 Task: Create a due date automation trigger when advanced on, 2 hours before a card is due add fields without custom field "Resume" set to a date in this week.
Action: Mouse moved to (1336, 107)
Screenshot: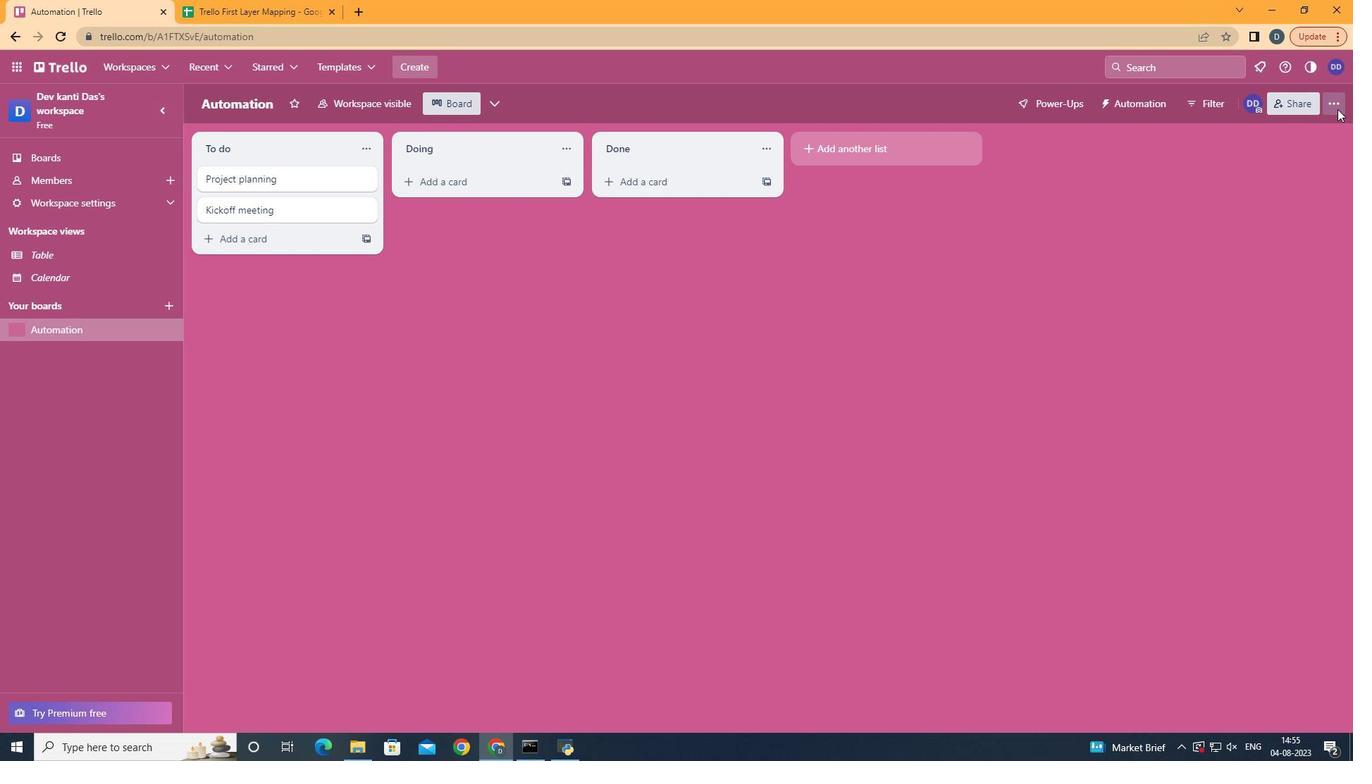 
Action: Mouse pressed left at (1336, 107)
Screenshot: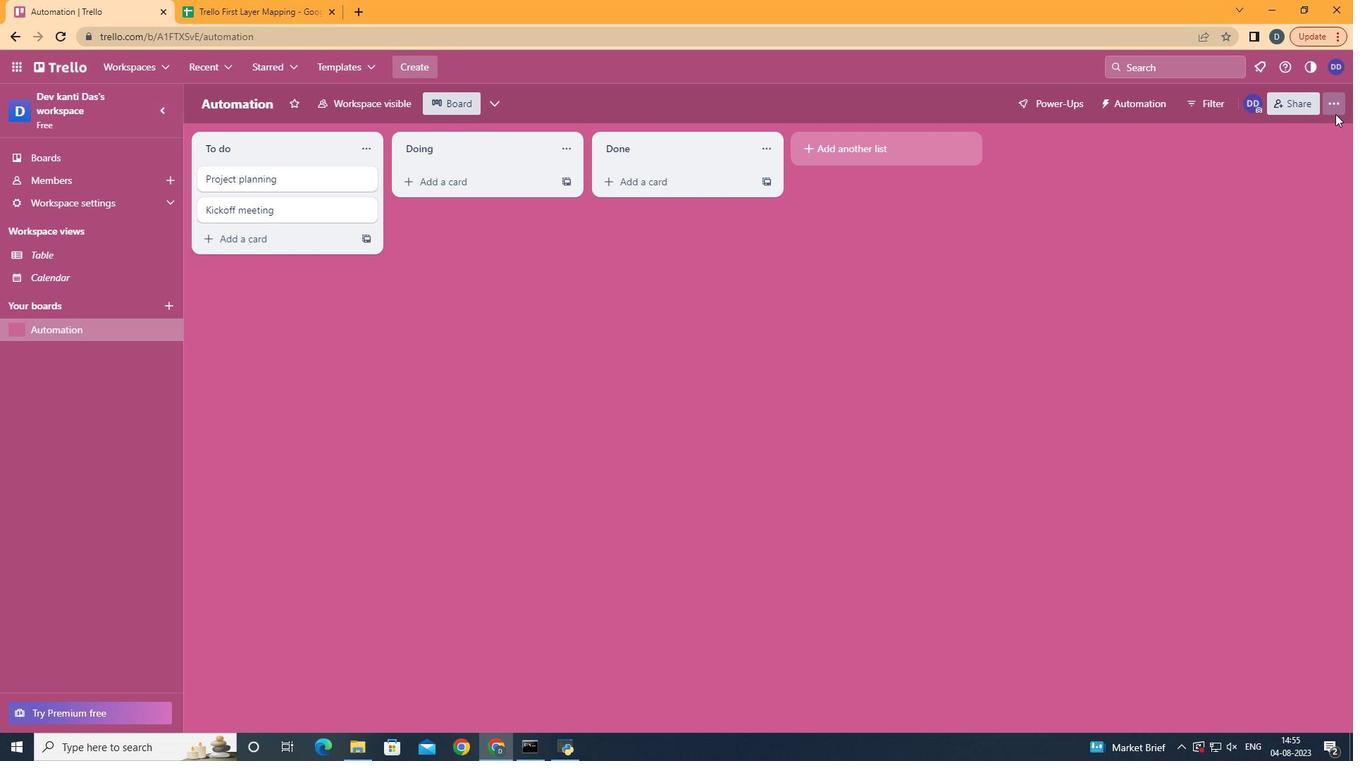 
Action: Mouse moved to (1224, 302)
Screenshot: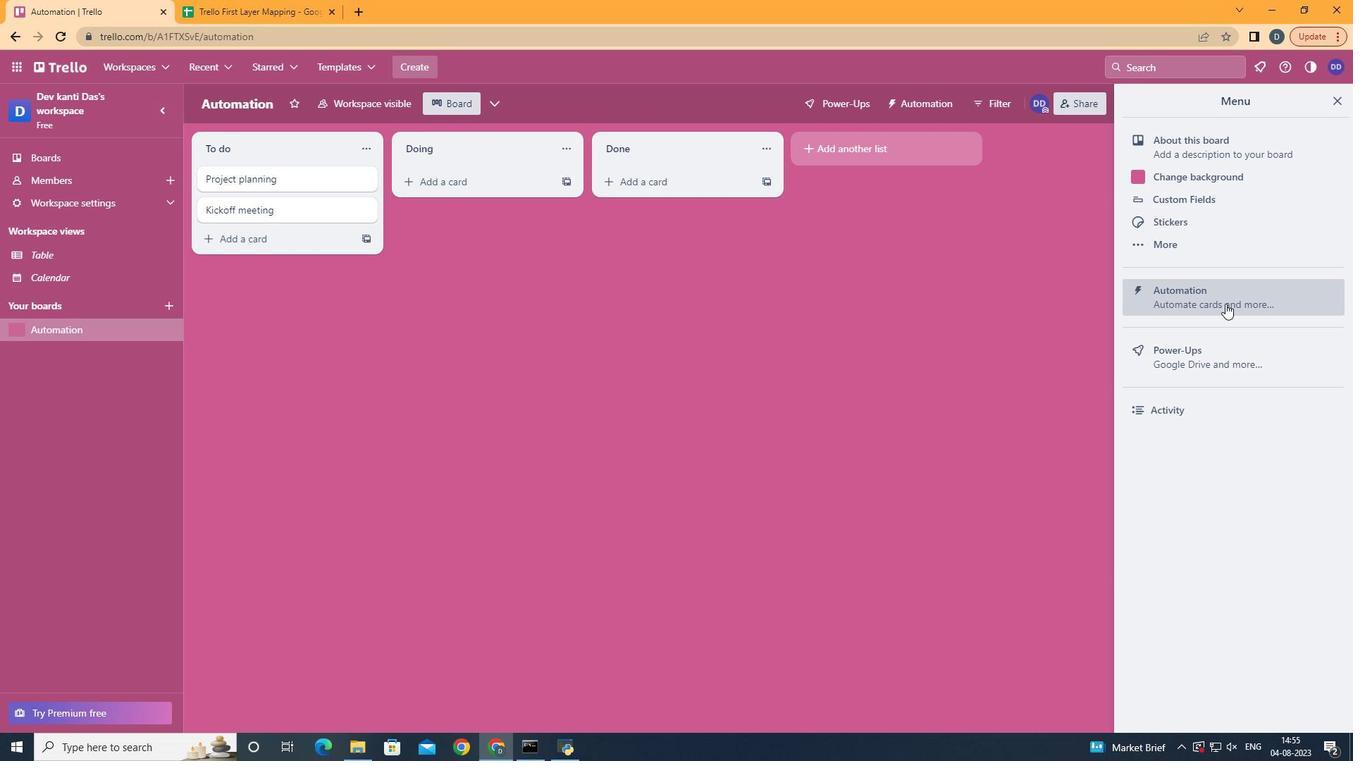 
Action: Mouse pressed left at (1224, 302)
Screenshot: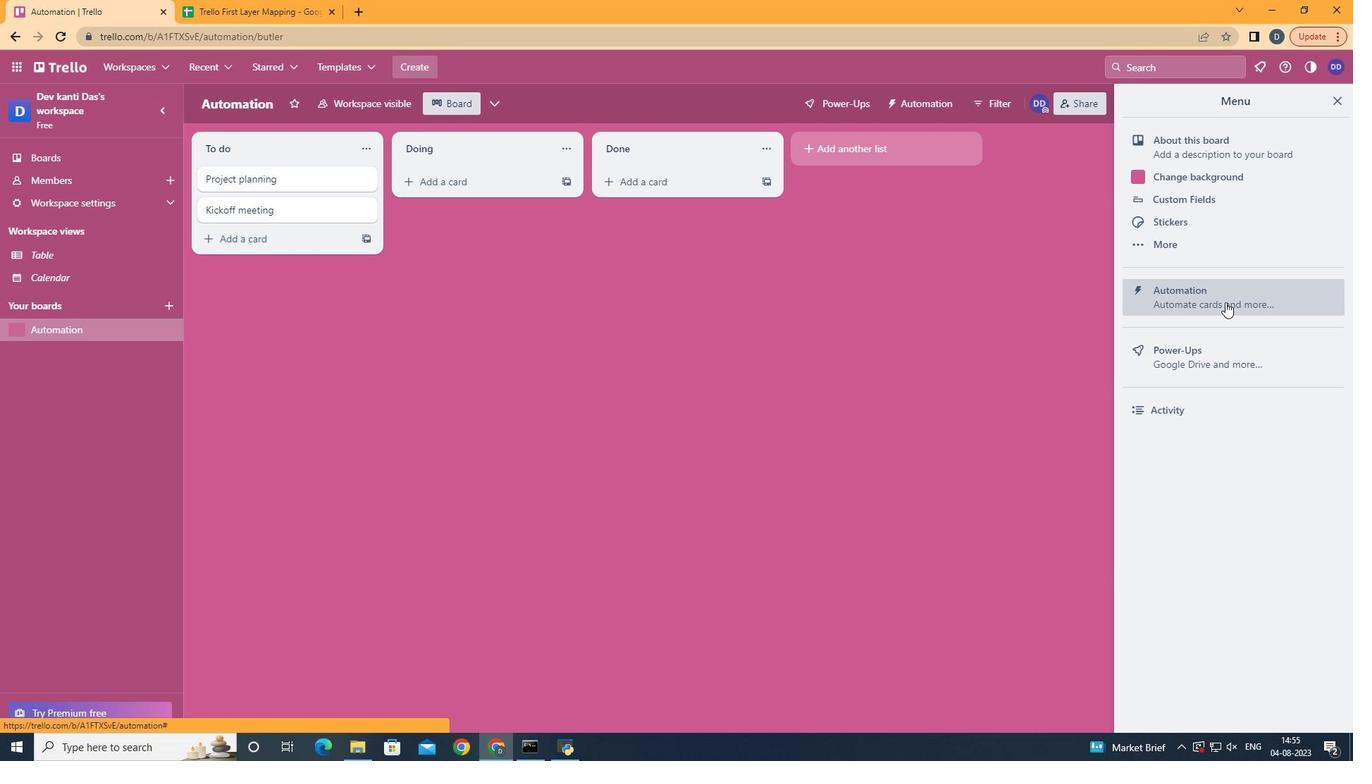 
Action: Mouse moved to (243, 277)
Screenshot: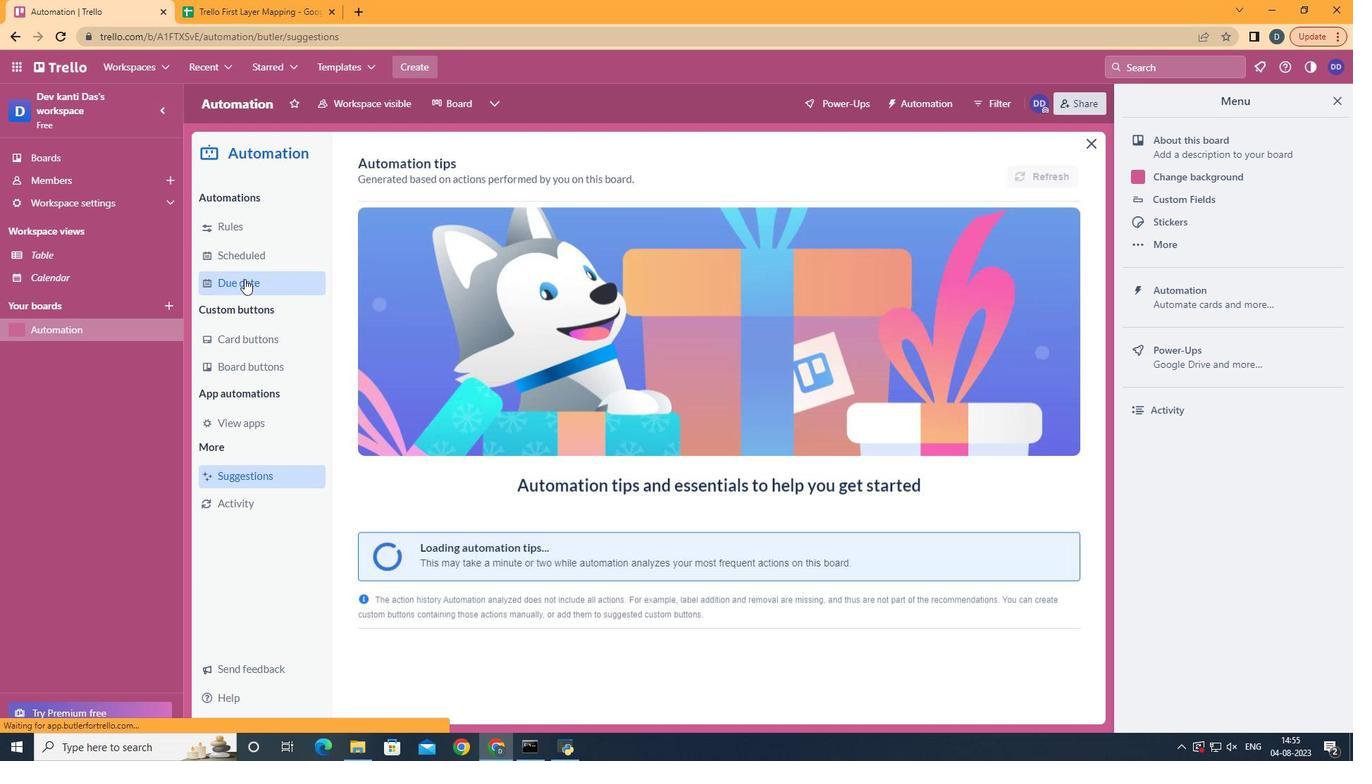 
Action: Mouse pressed left at (243, 277)
Screenshot: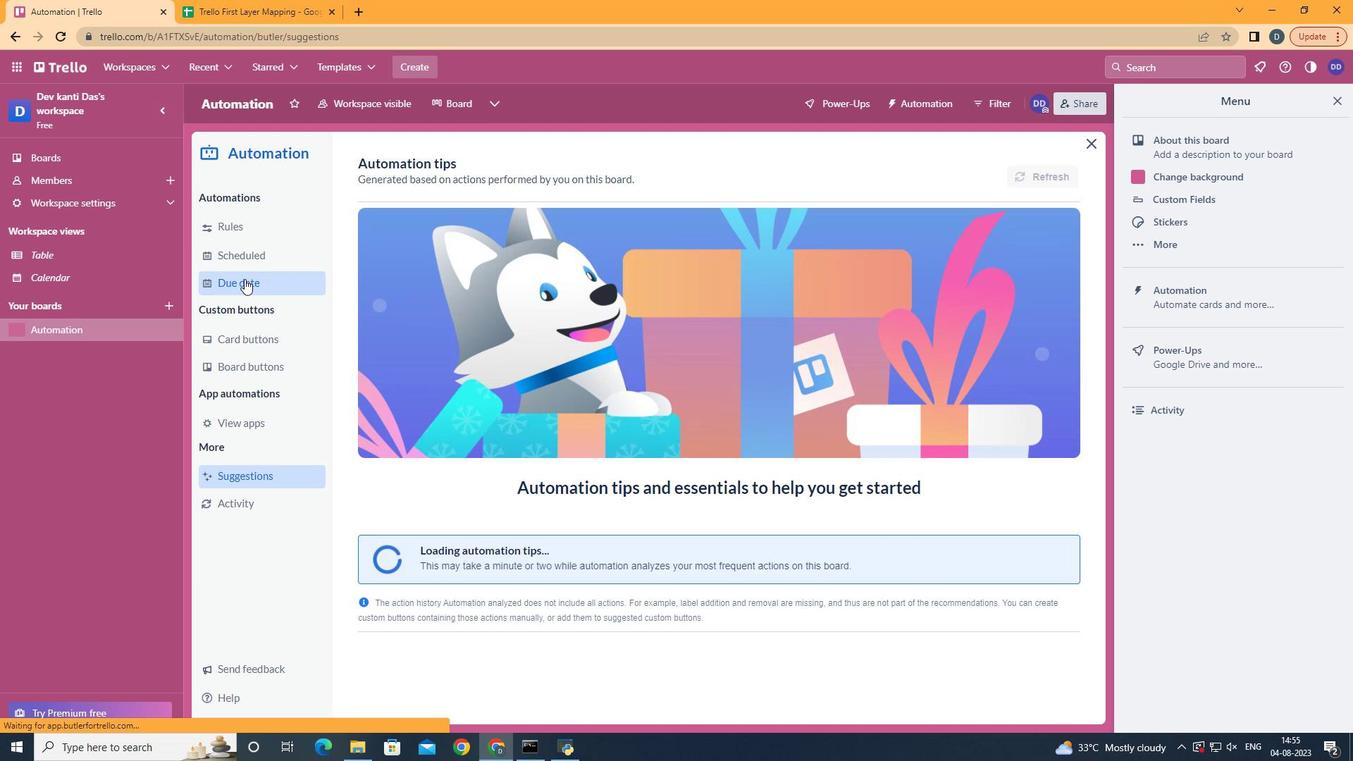 
Action: Mouse moved to (994, 164)
Screenshot: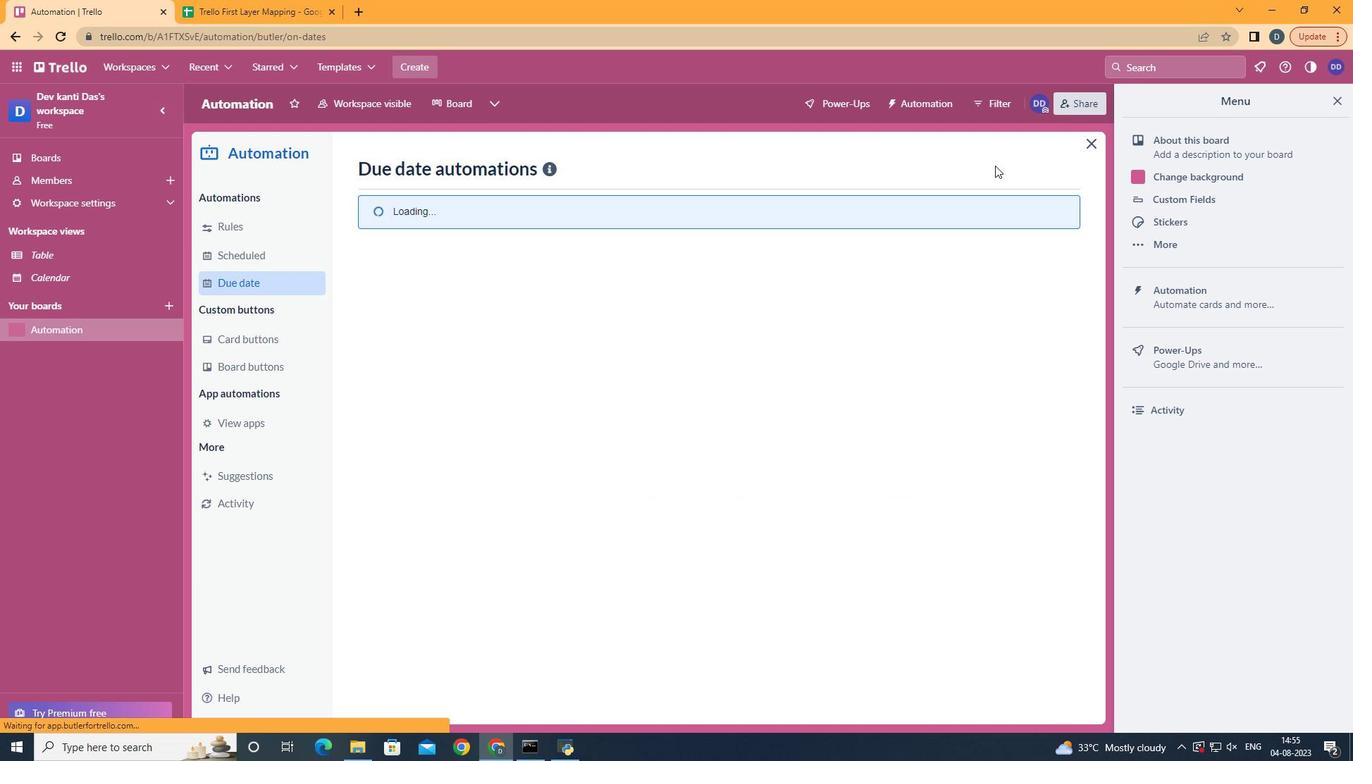 
Action: Mouse pressed left at (994, 164)
Screenshot: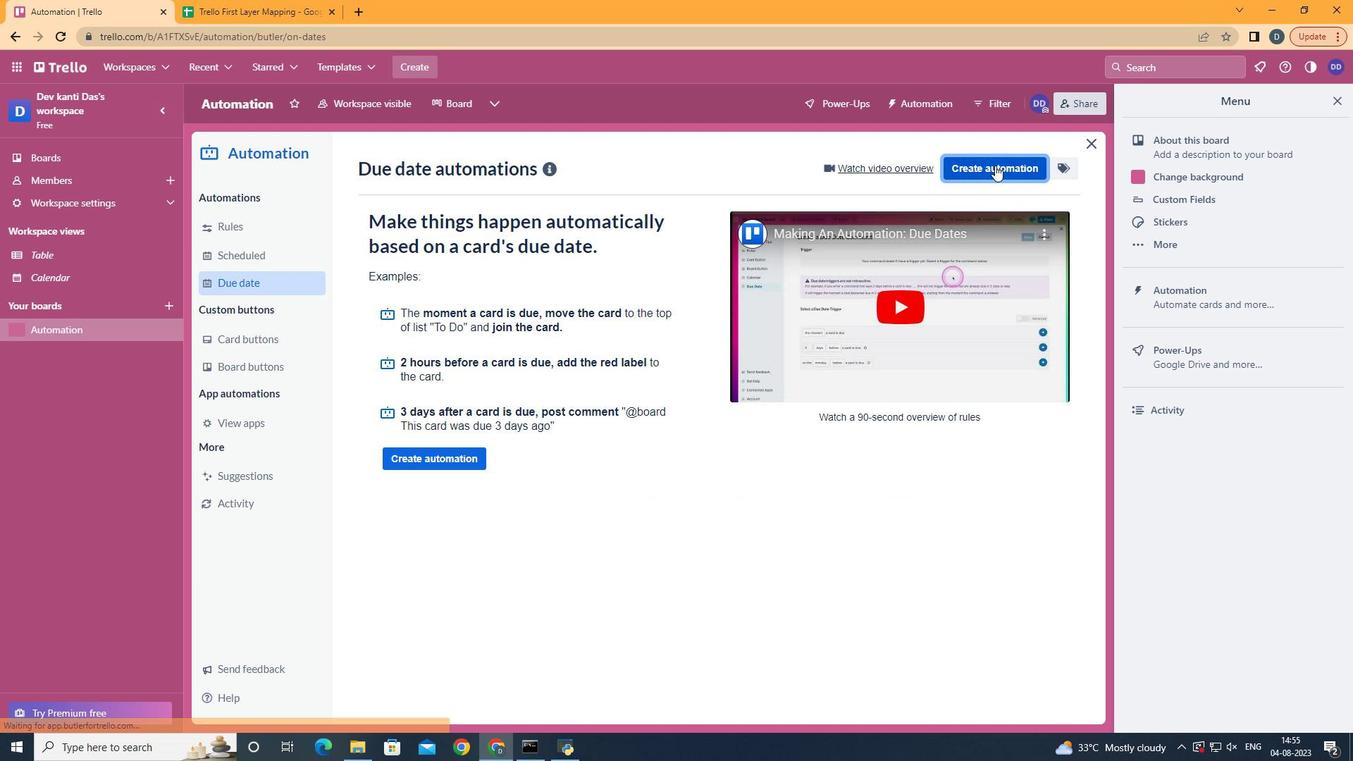 
Action: Mouse moved to (705, 316)
Screenshot: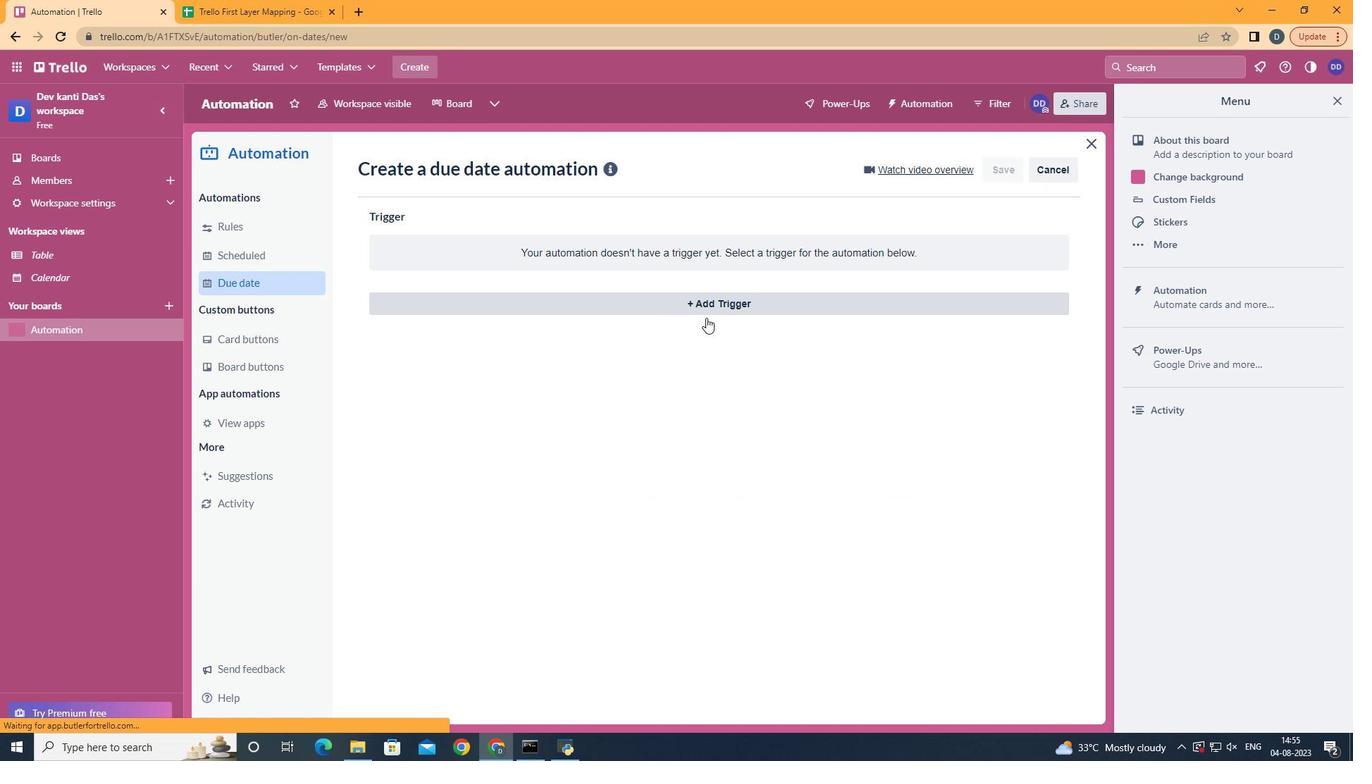 
Action: Mouse pressed left at (705, 316)
Screenshot: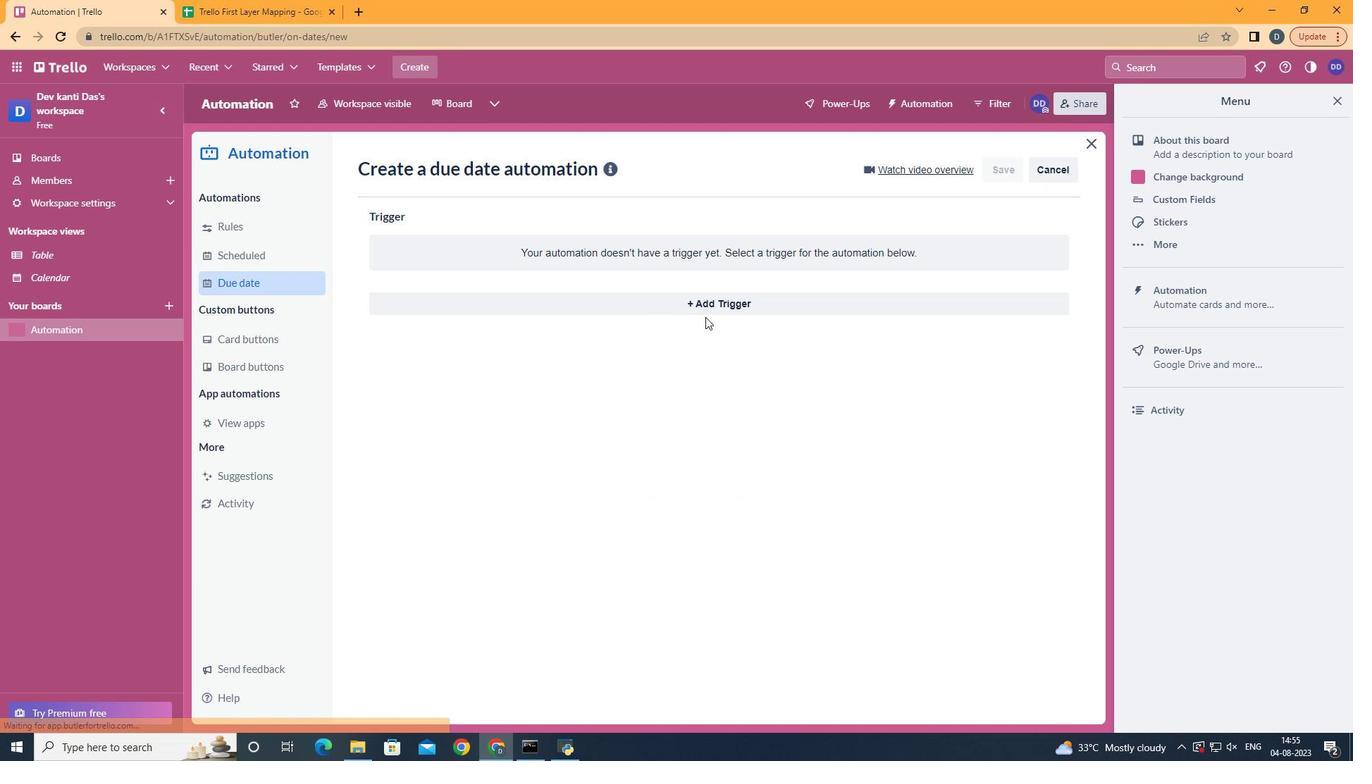 
Action: Mouse moved to (795, 322)
Screenshot: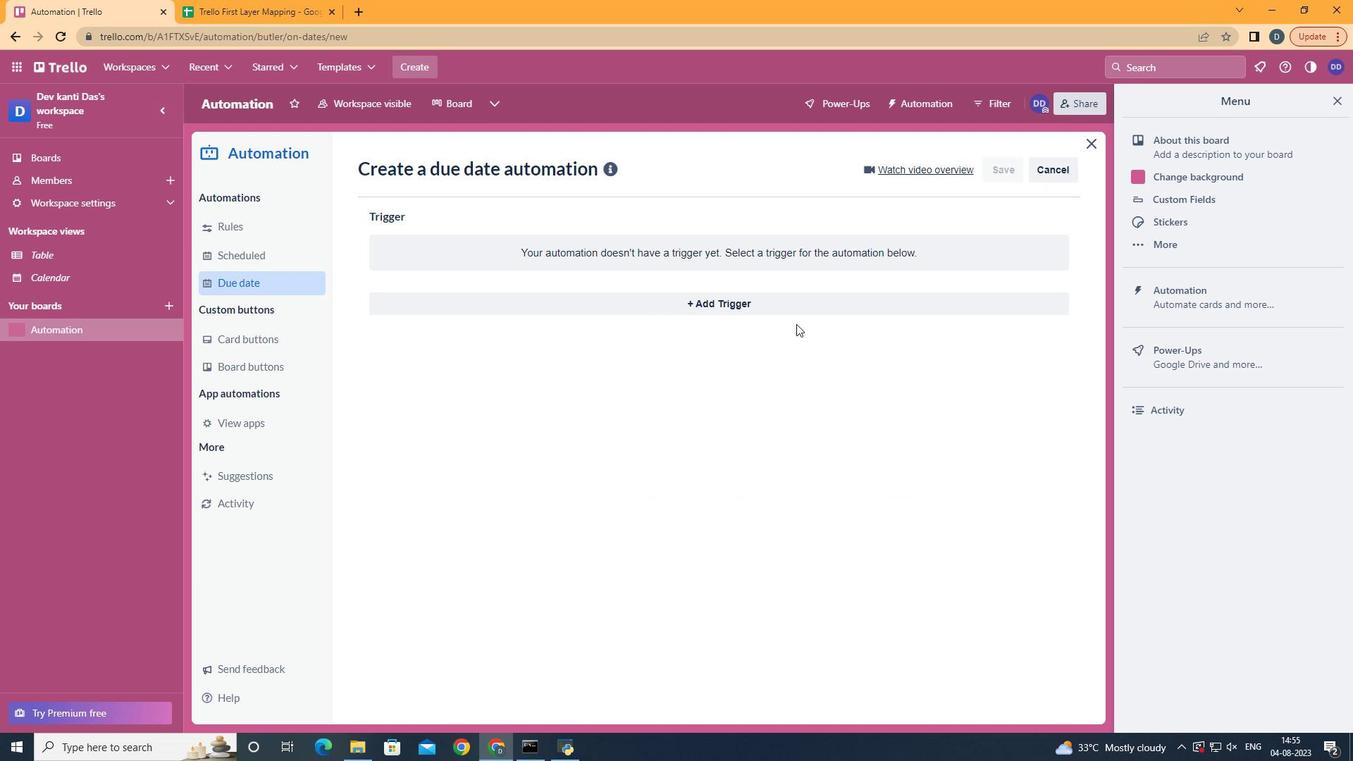 
Action: Mouse pressed left at (795, 322)
Screenshot: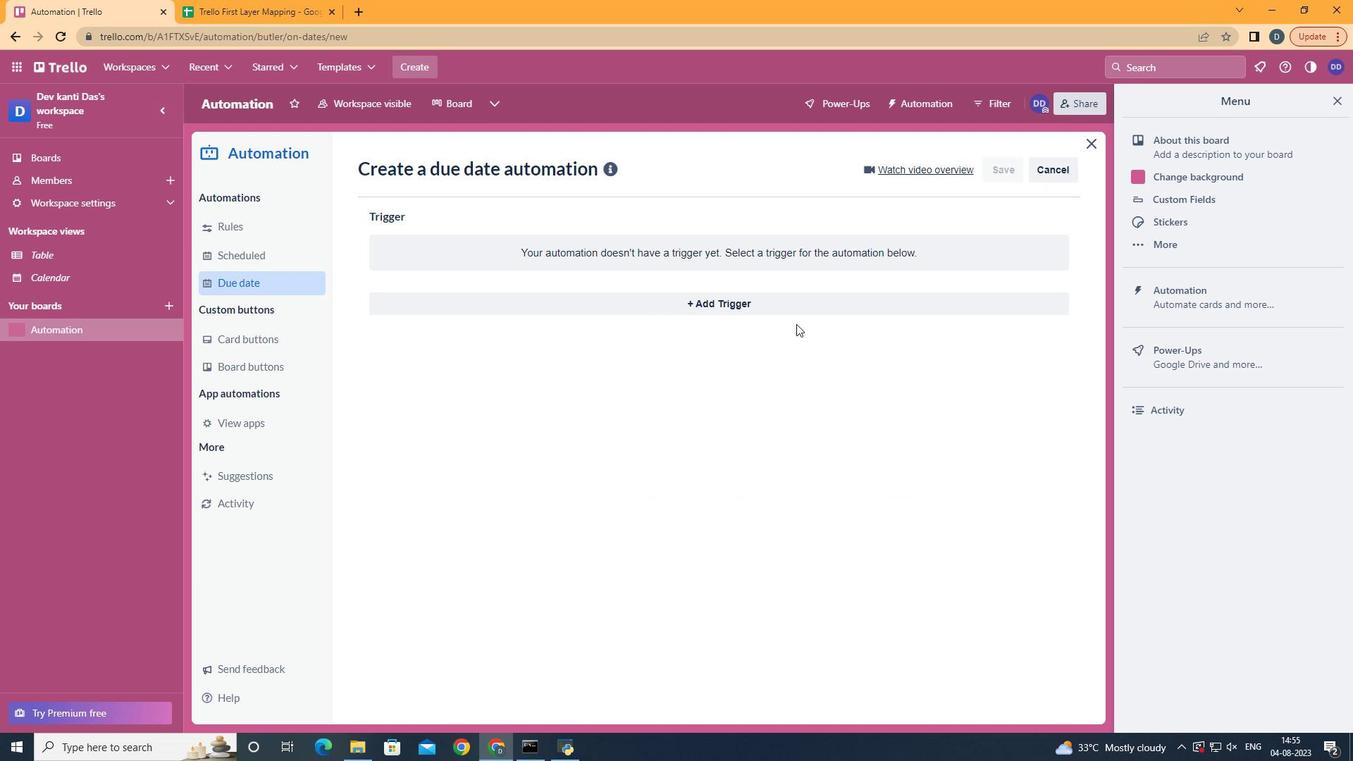 
Action: Mouse moved to (800, 308)
Screenshot: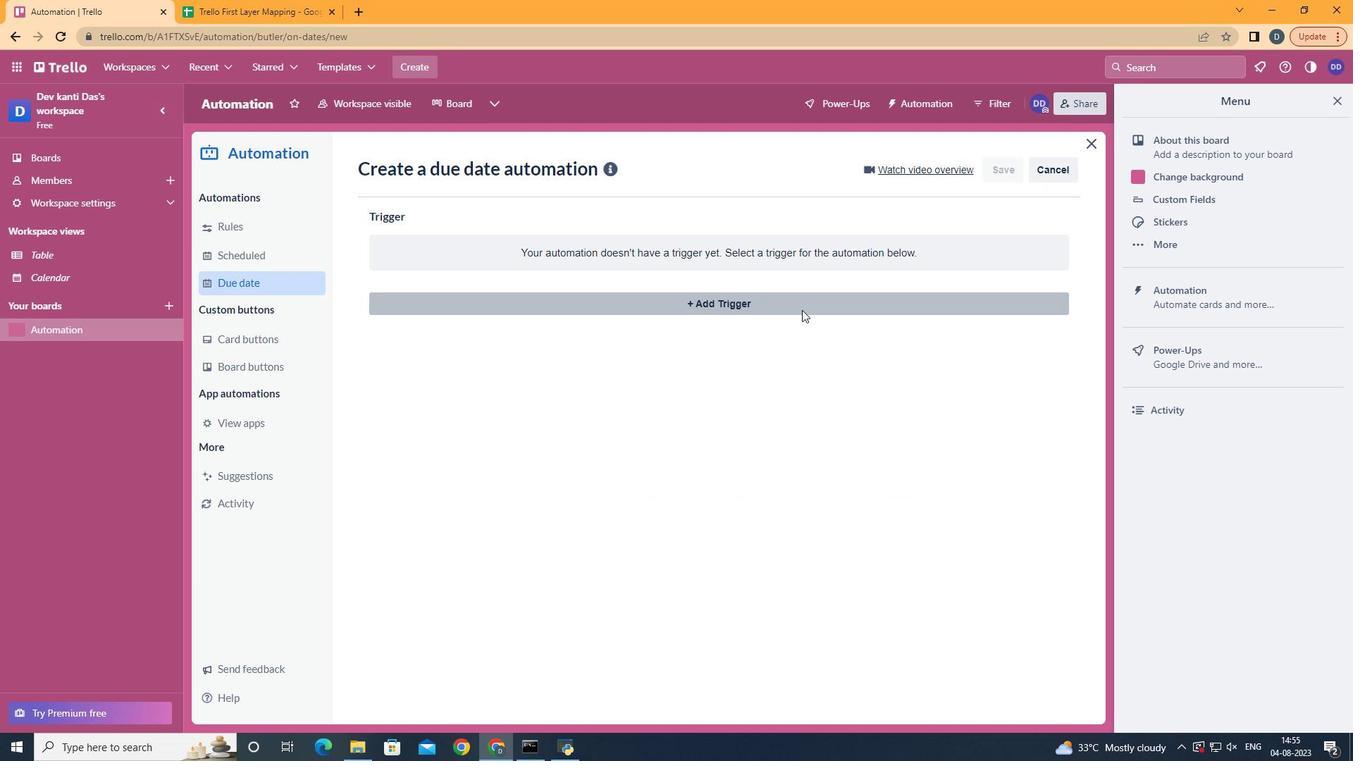 
Action: Mouse pressed left at (800, 308)
Screenshot: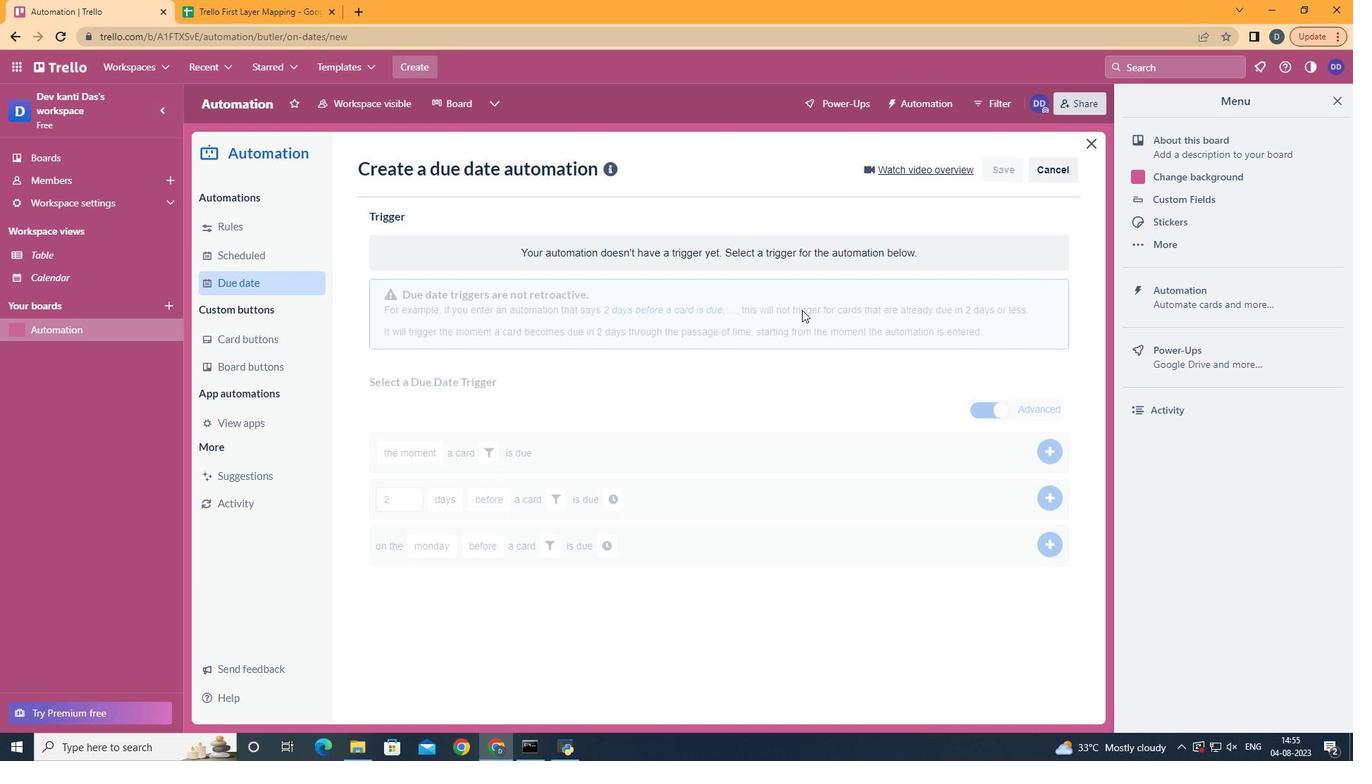 
Action: Mouse moved to (474, 593)
Screenshot: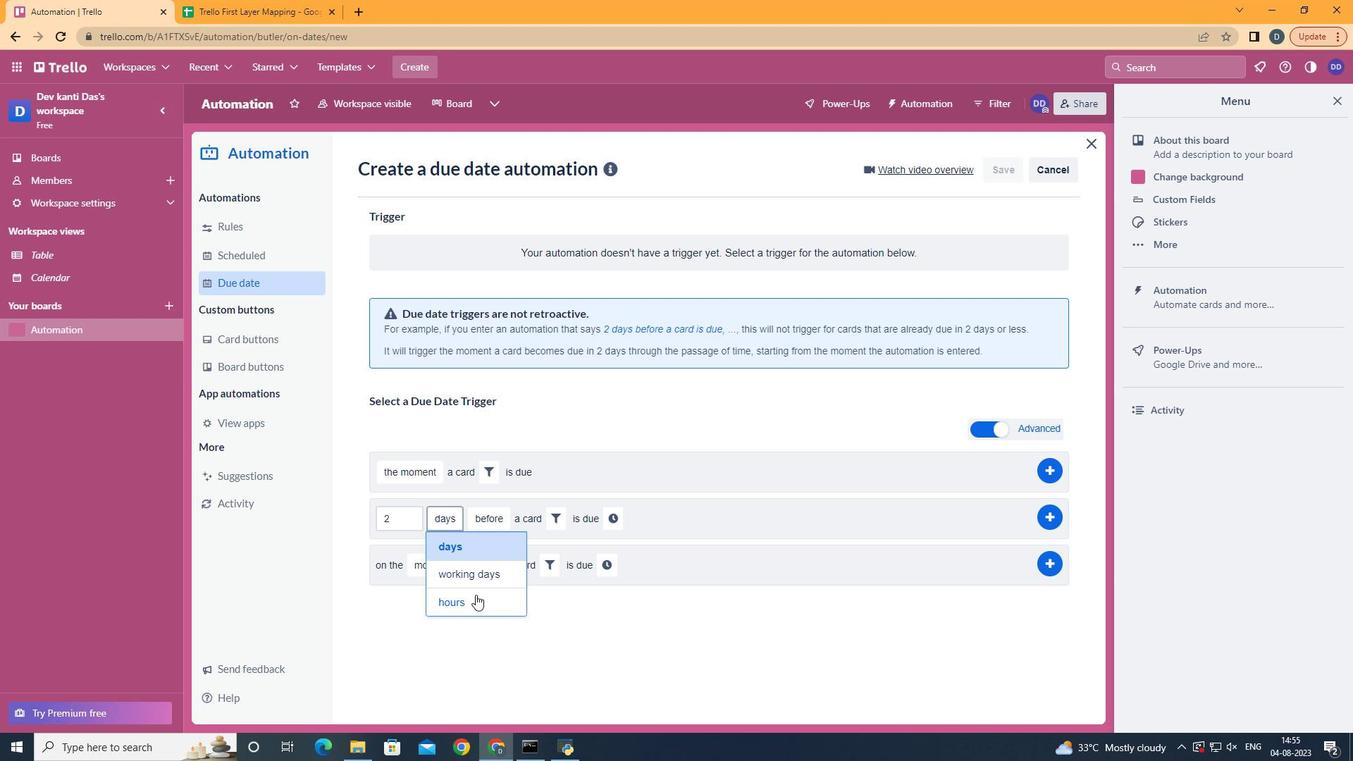 
Action: Mouse pressed left at (474, 593)
Screenshot: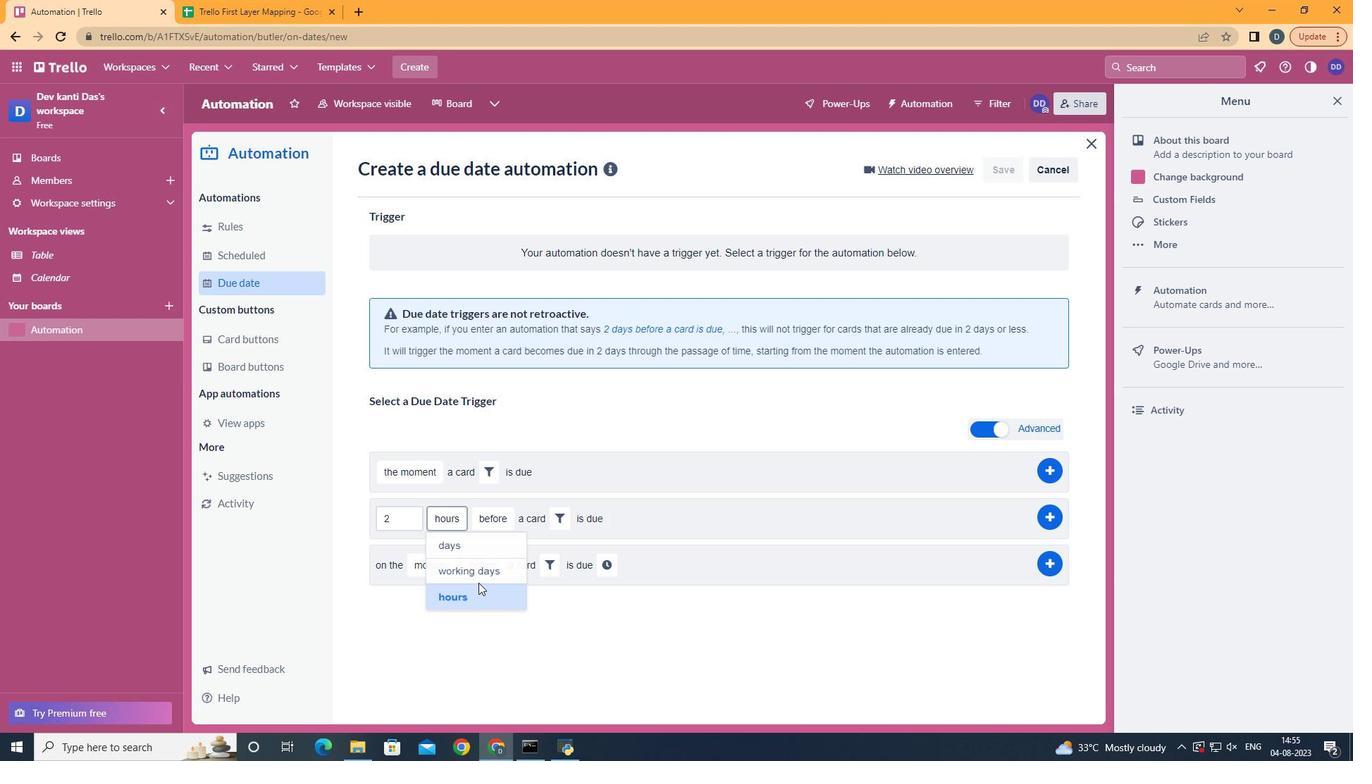 
Action: Mouse moved to (503, 543)
Screenshot: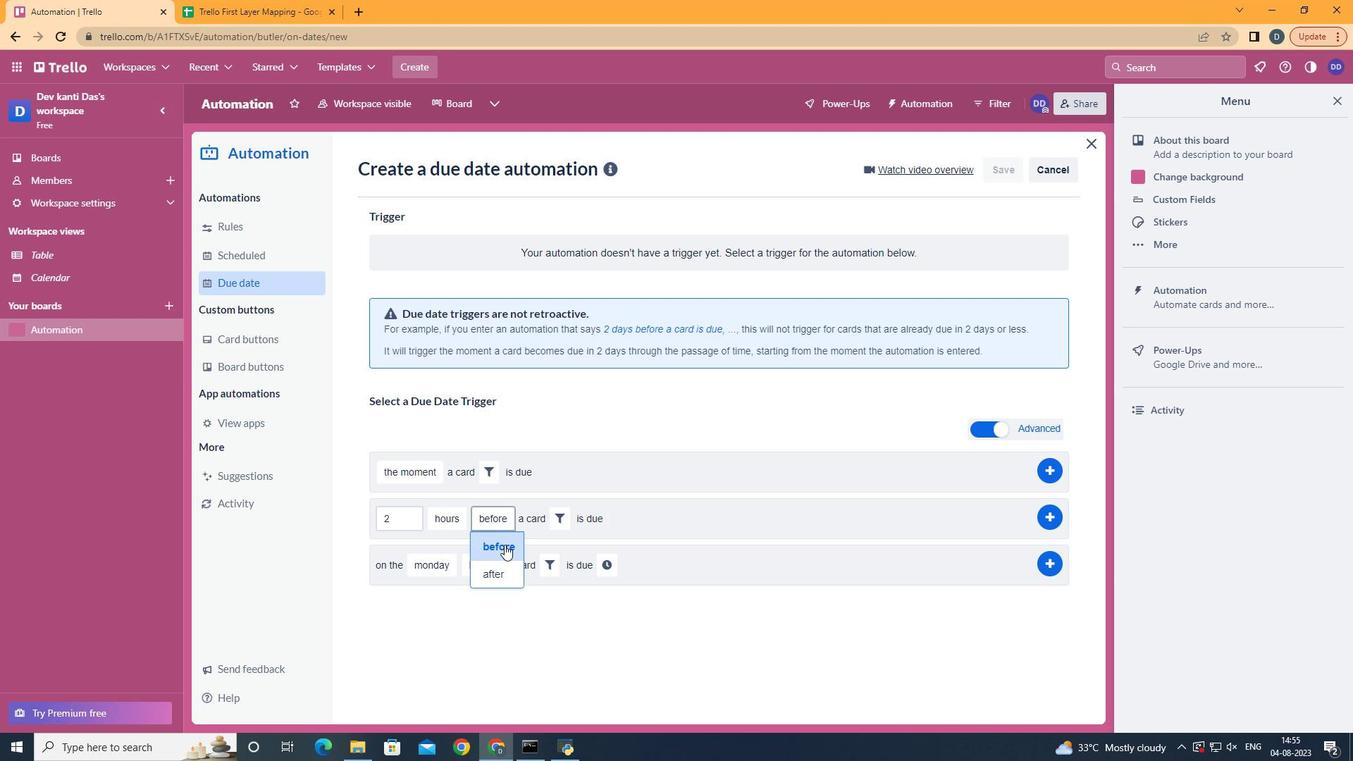 
Action: Mouse pressed left at (503, 543)
Screenshot: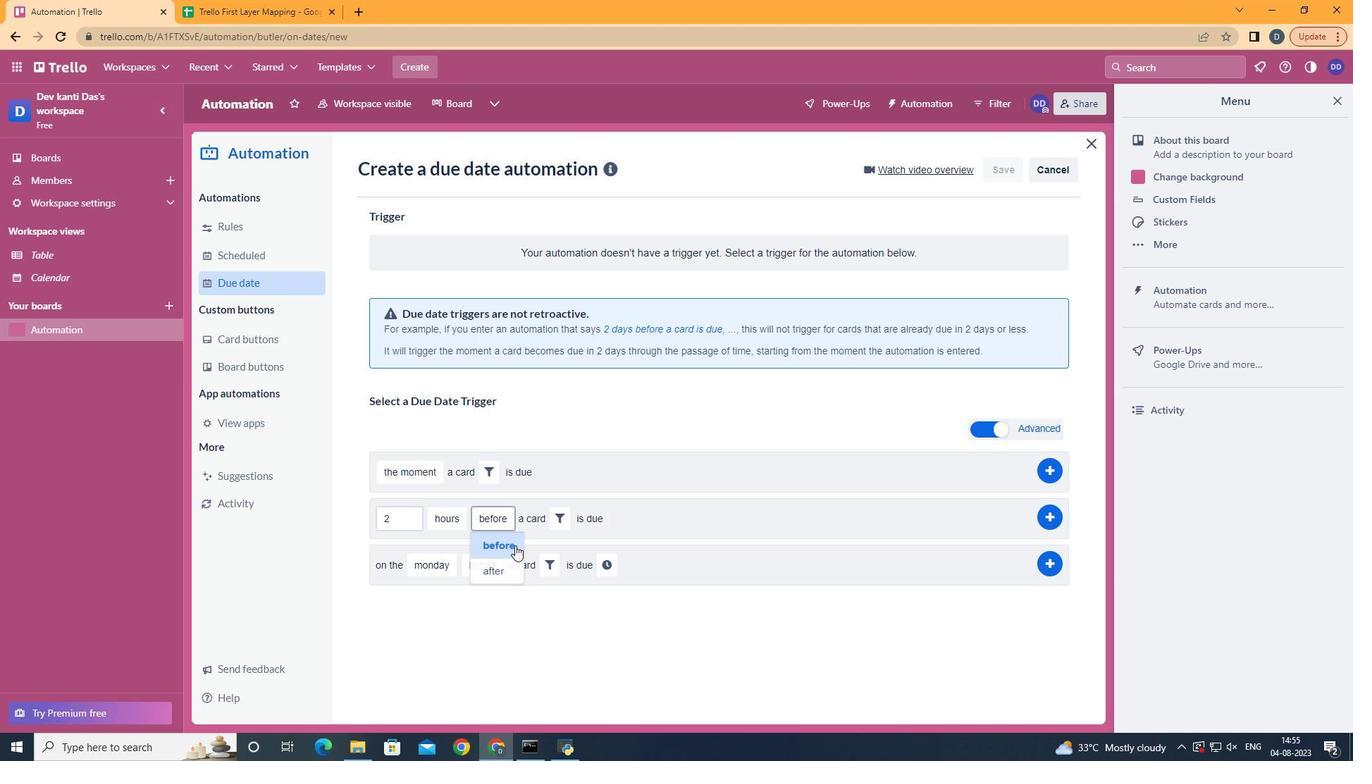 
Action: Mouse moved to (565, 516)
Screenshot: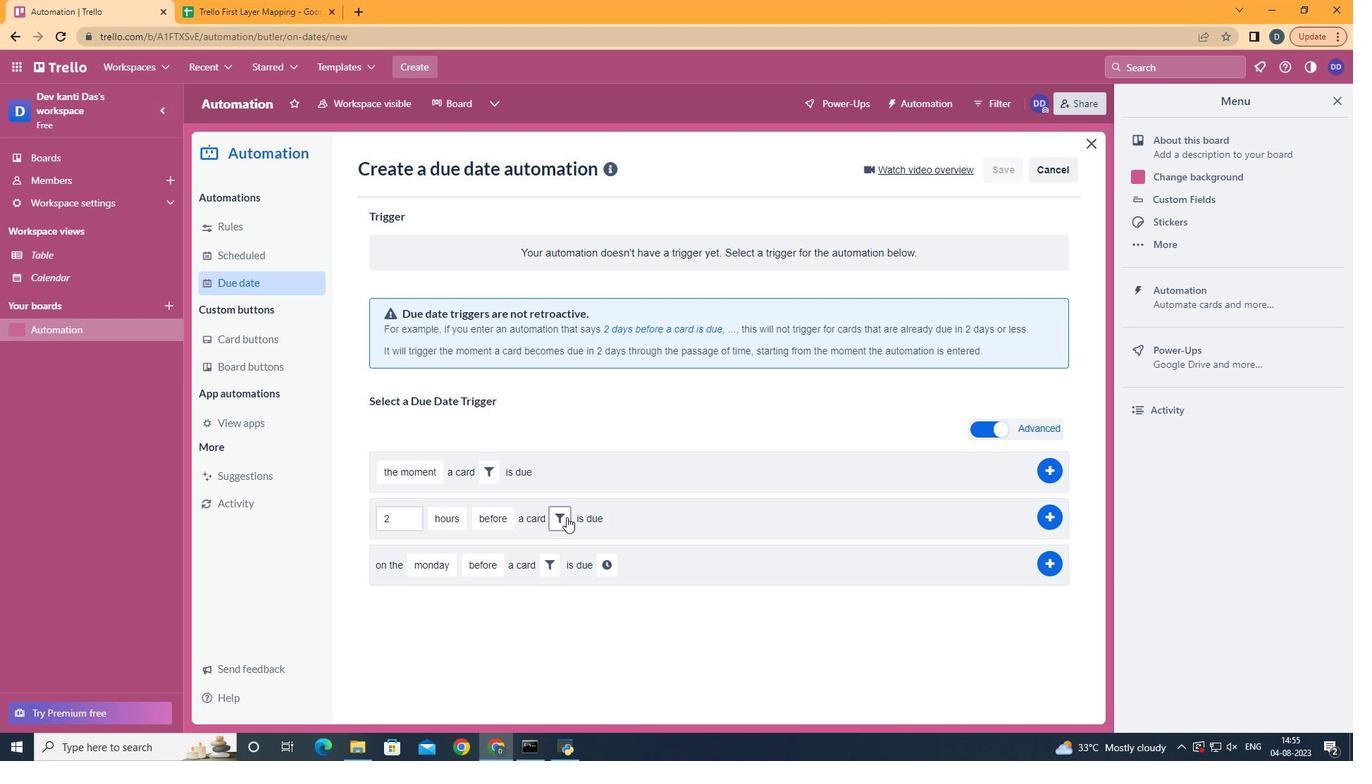 
Action: Mouse pressed left at (565, 516)
Screenshot: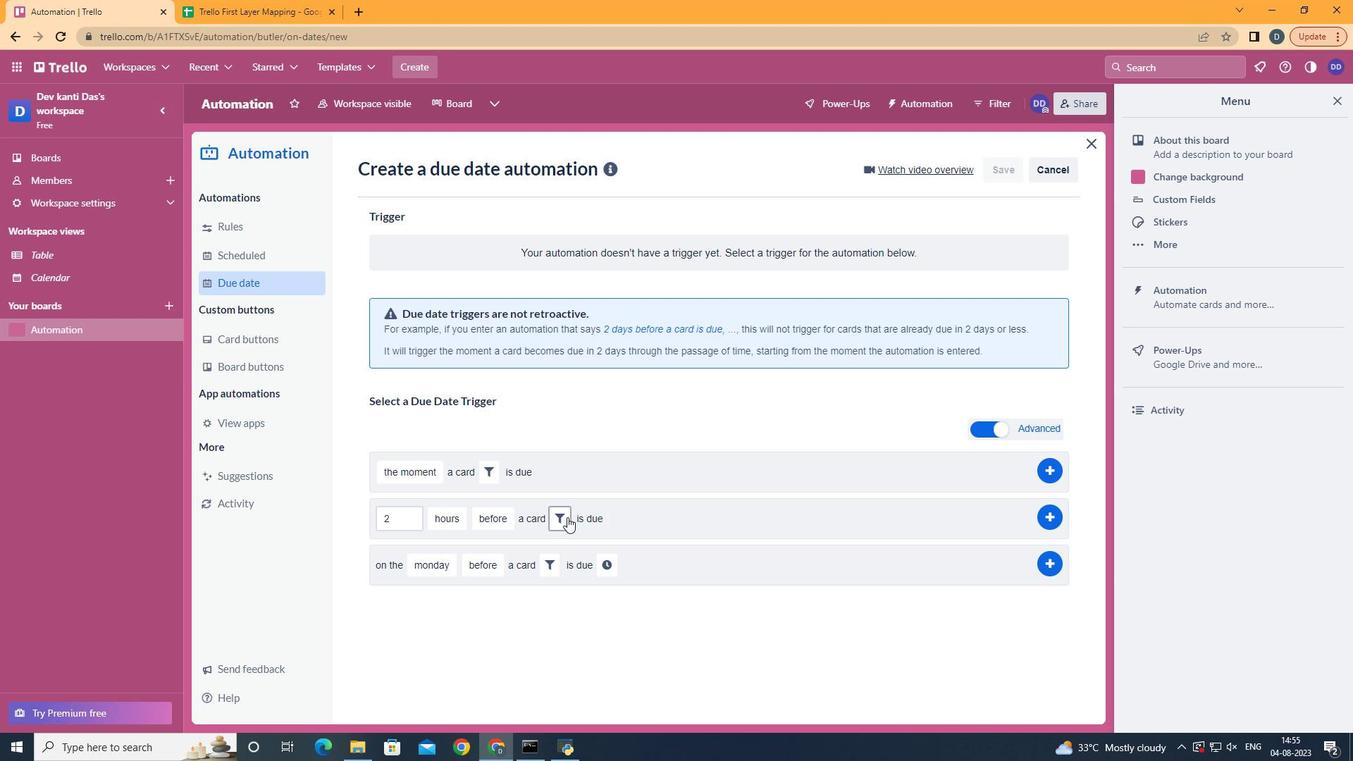 
Action: Mouse moved to (792, 566)
Screenshot: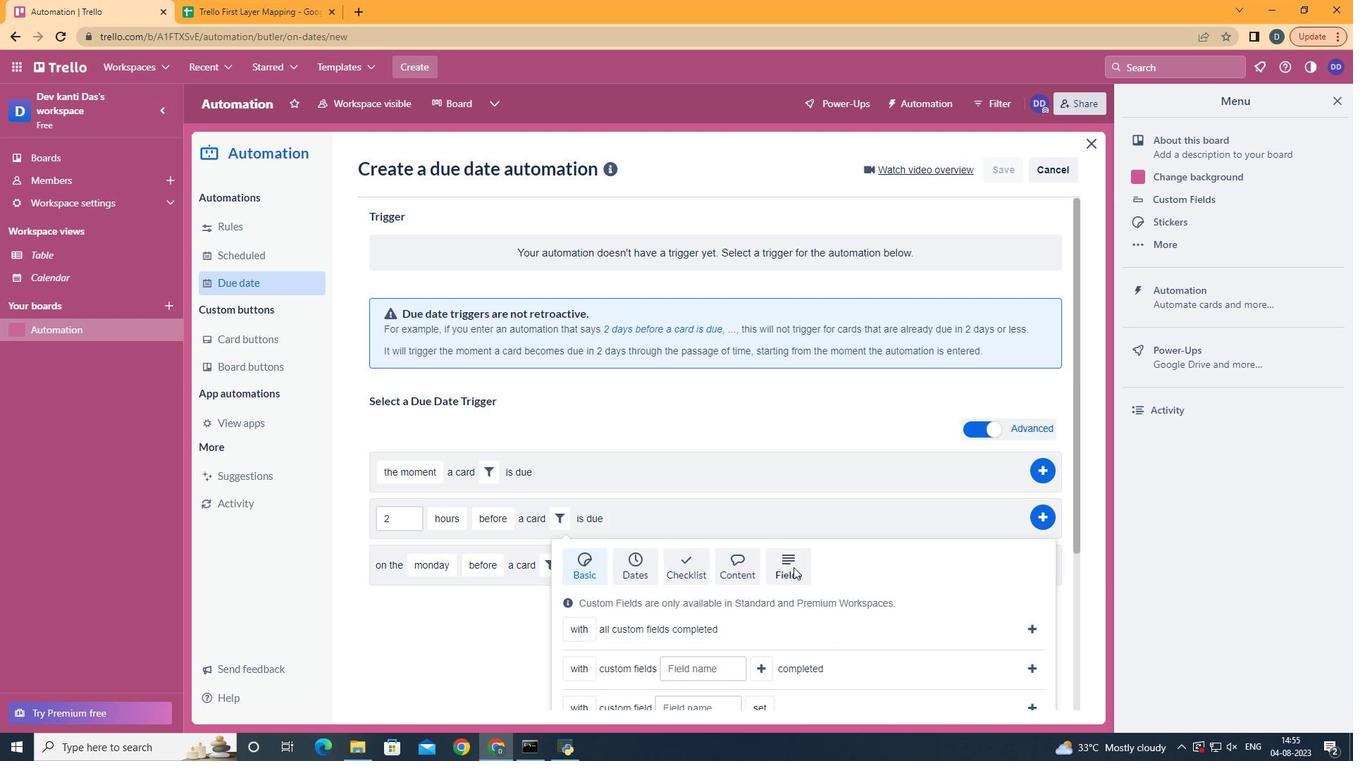
Action: Mouse pressed left at (792, 566)
Screenshot: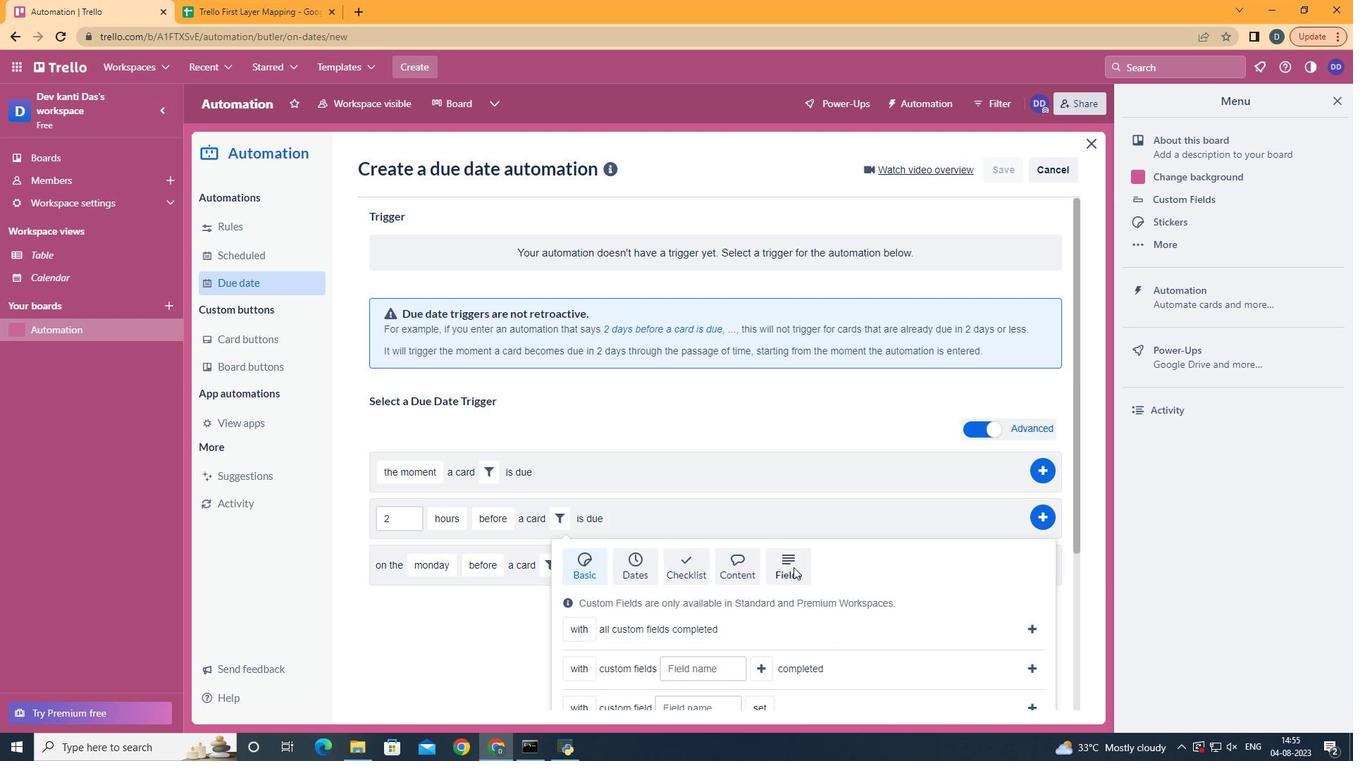 
Action: Mouse scrolled (792, 565) with delta (0, 0)
Screenshot: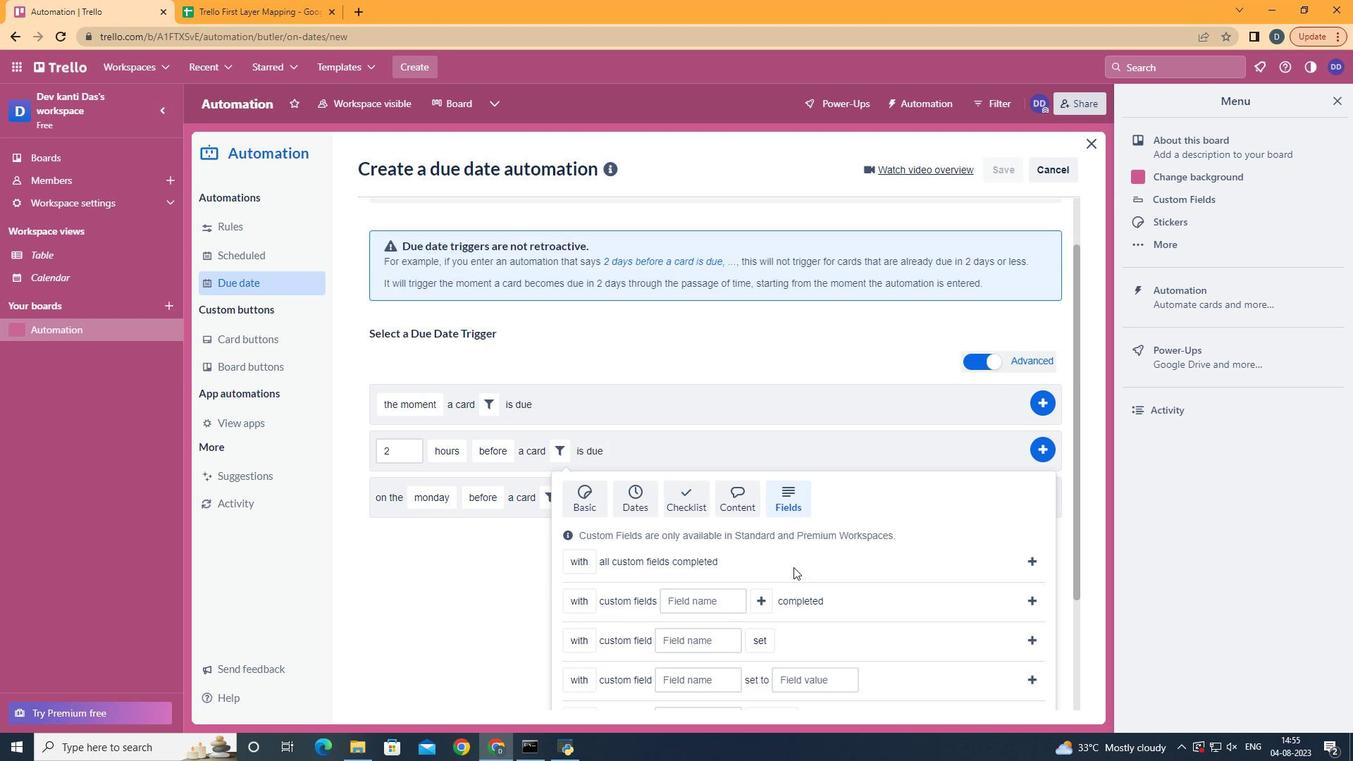 
Action: Mouse scrolled (792, 565) with delta (0, 0)
Screenshot: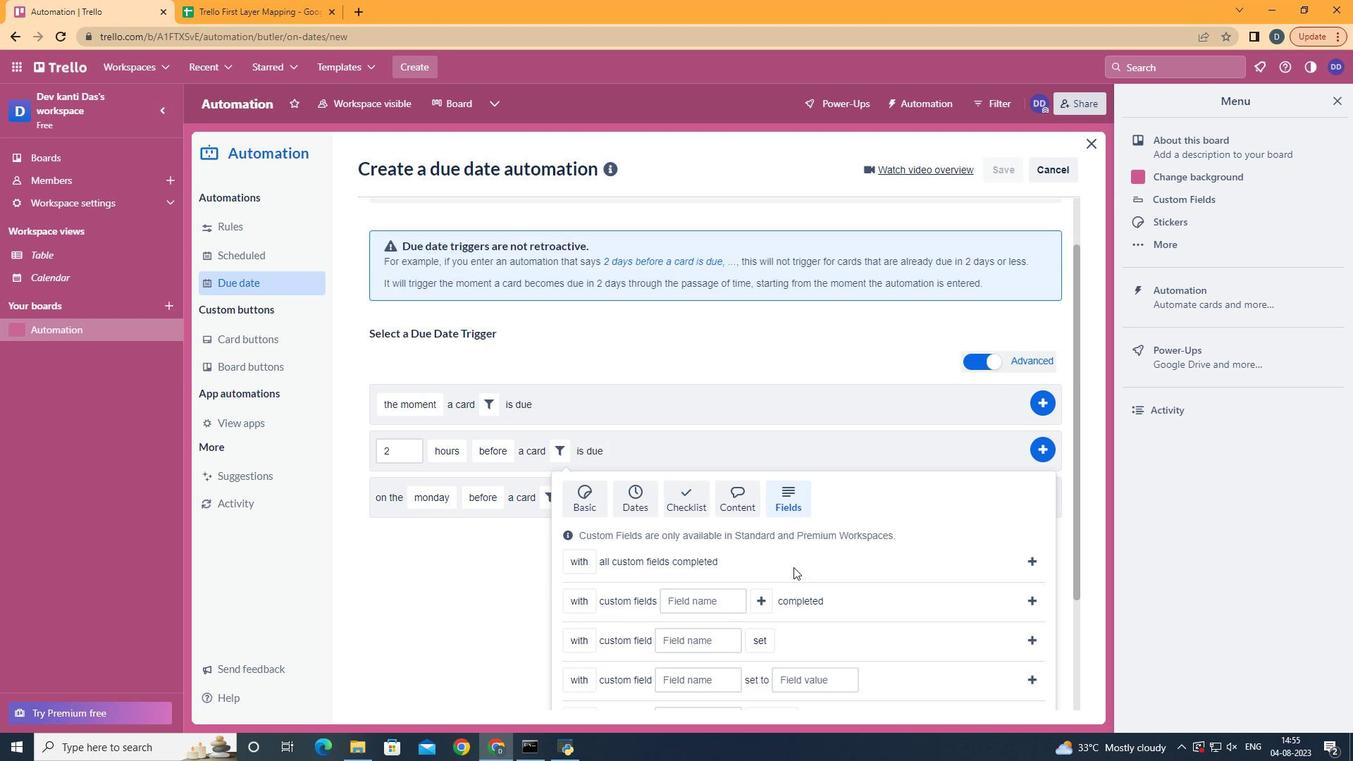 
Action: Mouse scrolled (792, 565) with delta (0, 0)
Screenshot: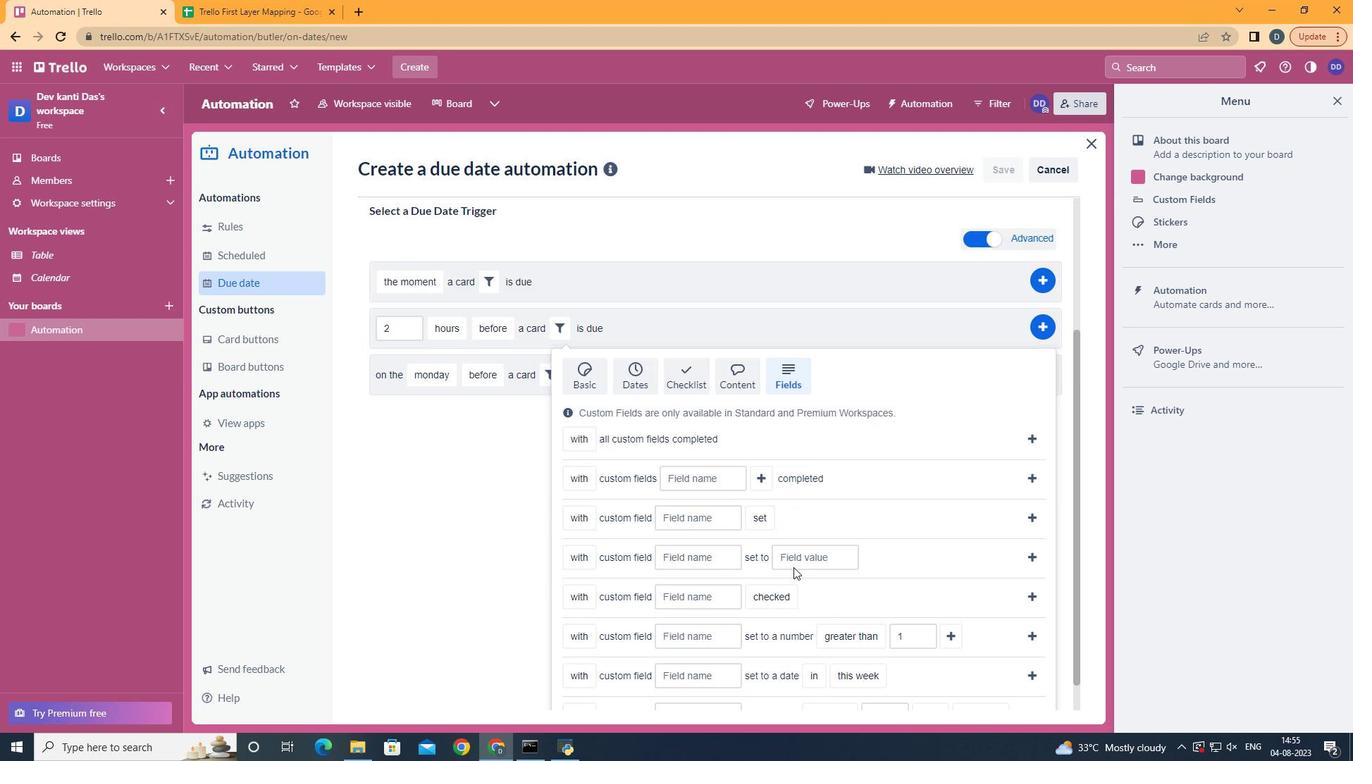 
Action: Mouse scrolled (792, 565) with delta (0, 0)
Screenshot: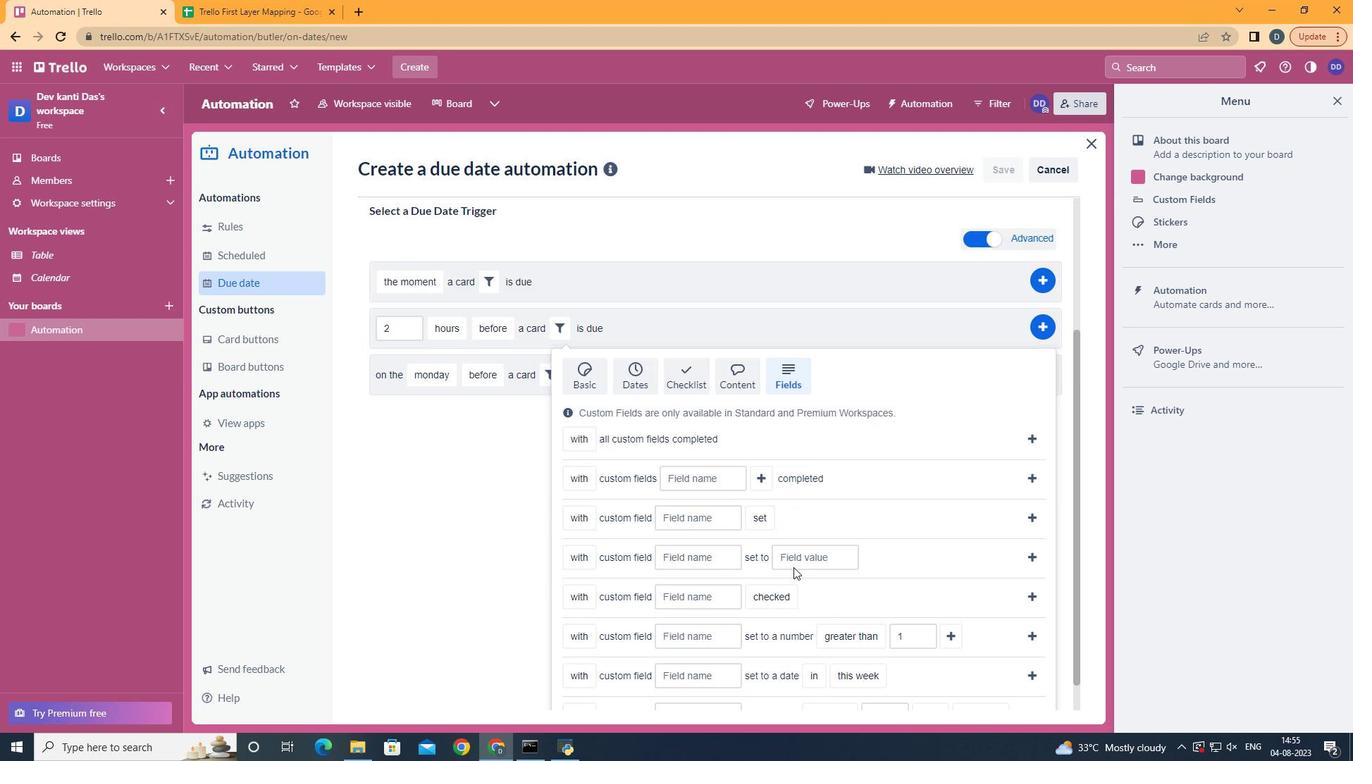 
Action: Mouse scrolled (792, 564) with delta (0, -1)
Screenshot: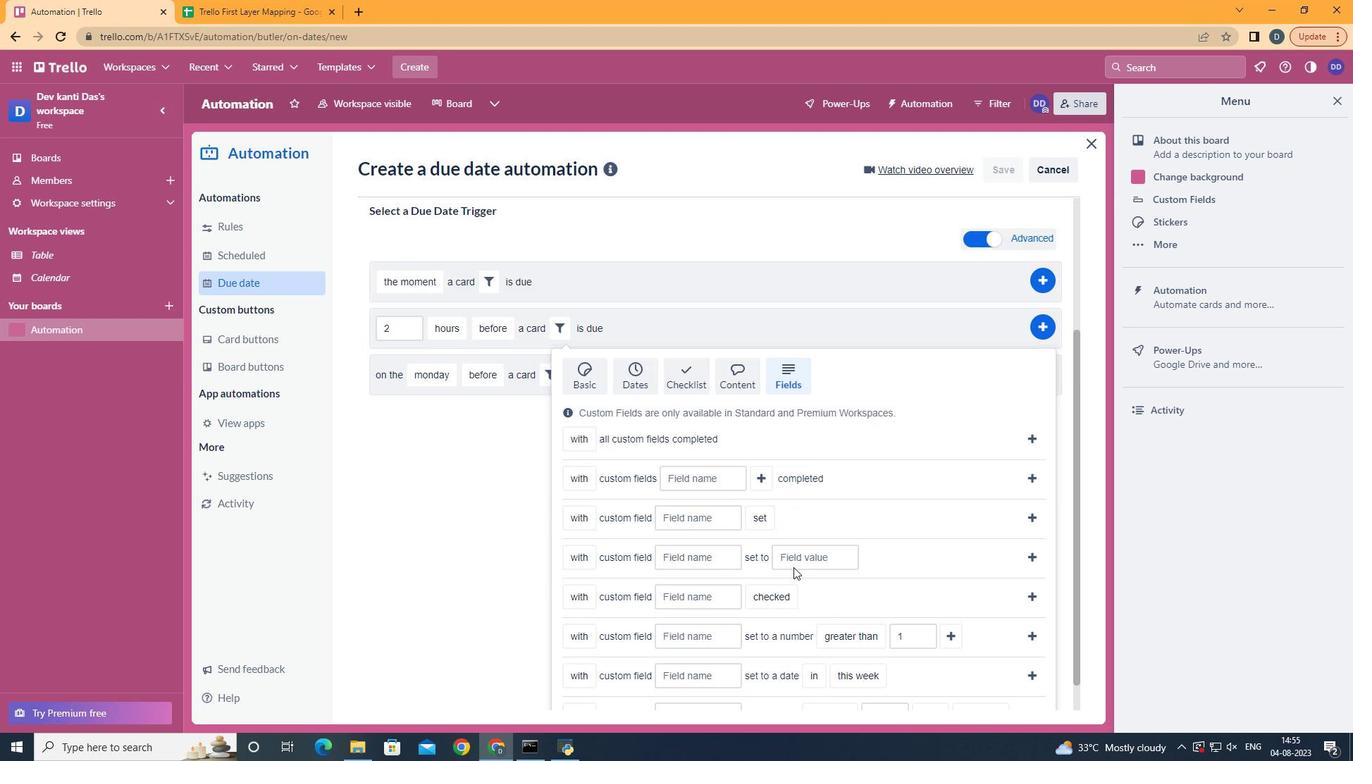 
Action: Mouse scrolled (792, 565) with delta (0, 0)
Screenshot: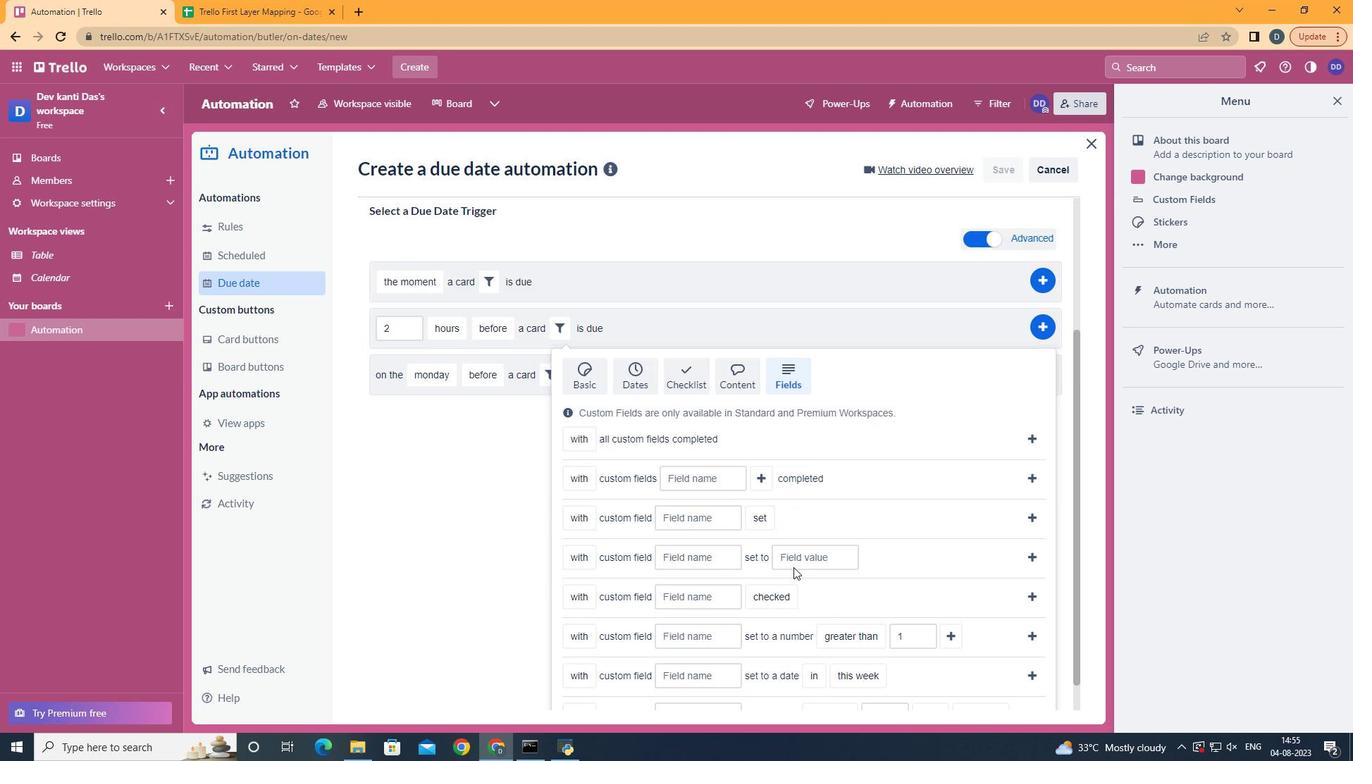 
Action: Mouse moved to (593, 690)
Screenshot: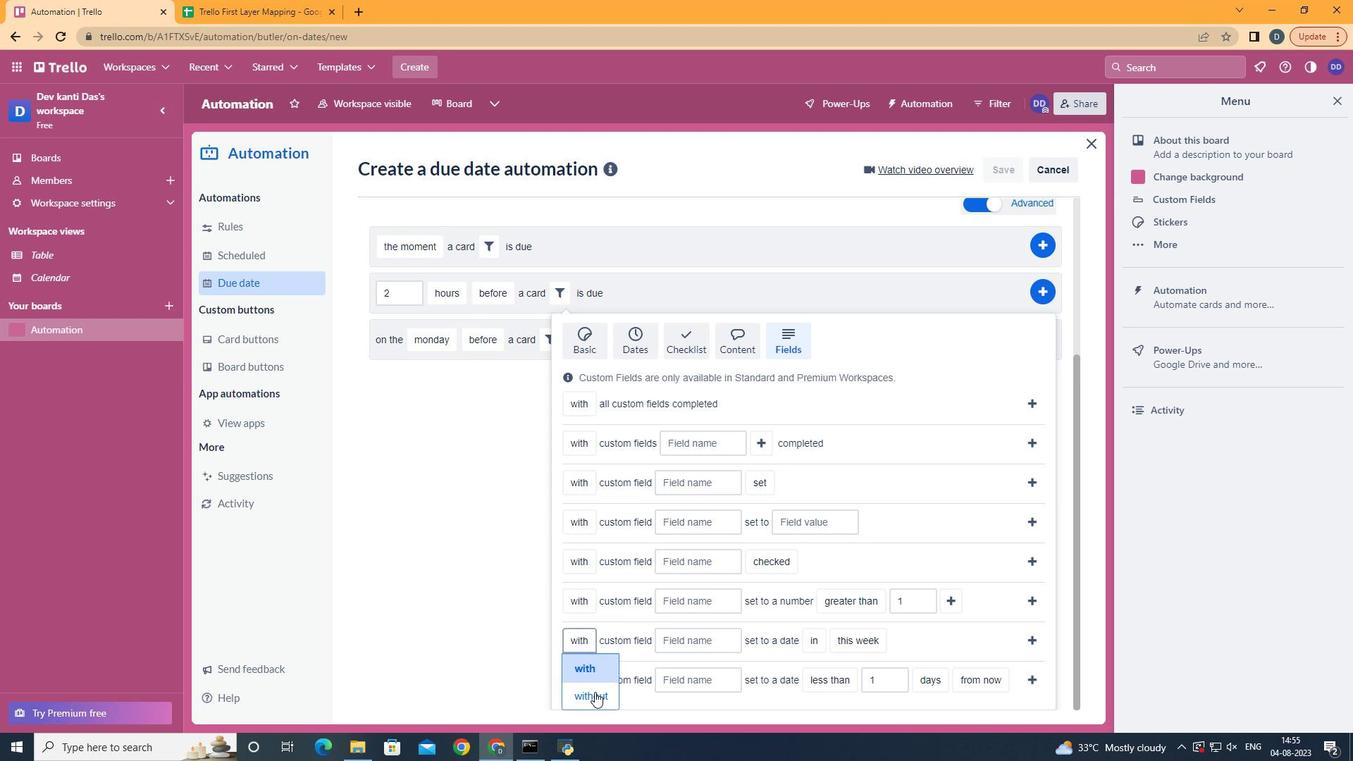 
Action: Mouse pressed left at (593, 690)
Screenshot: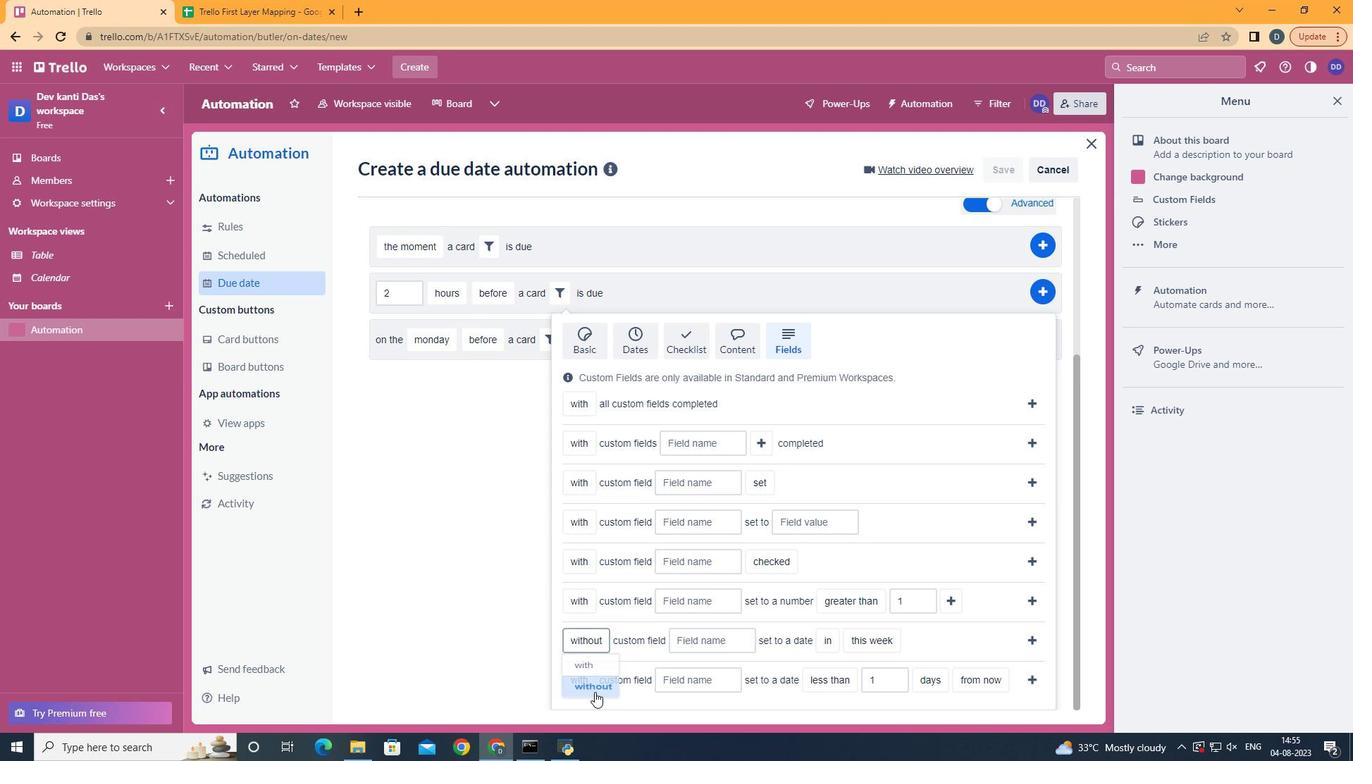 
Action: Mouse moved to (700, 634)
Screenshot: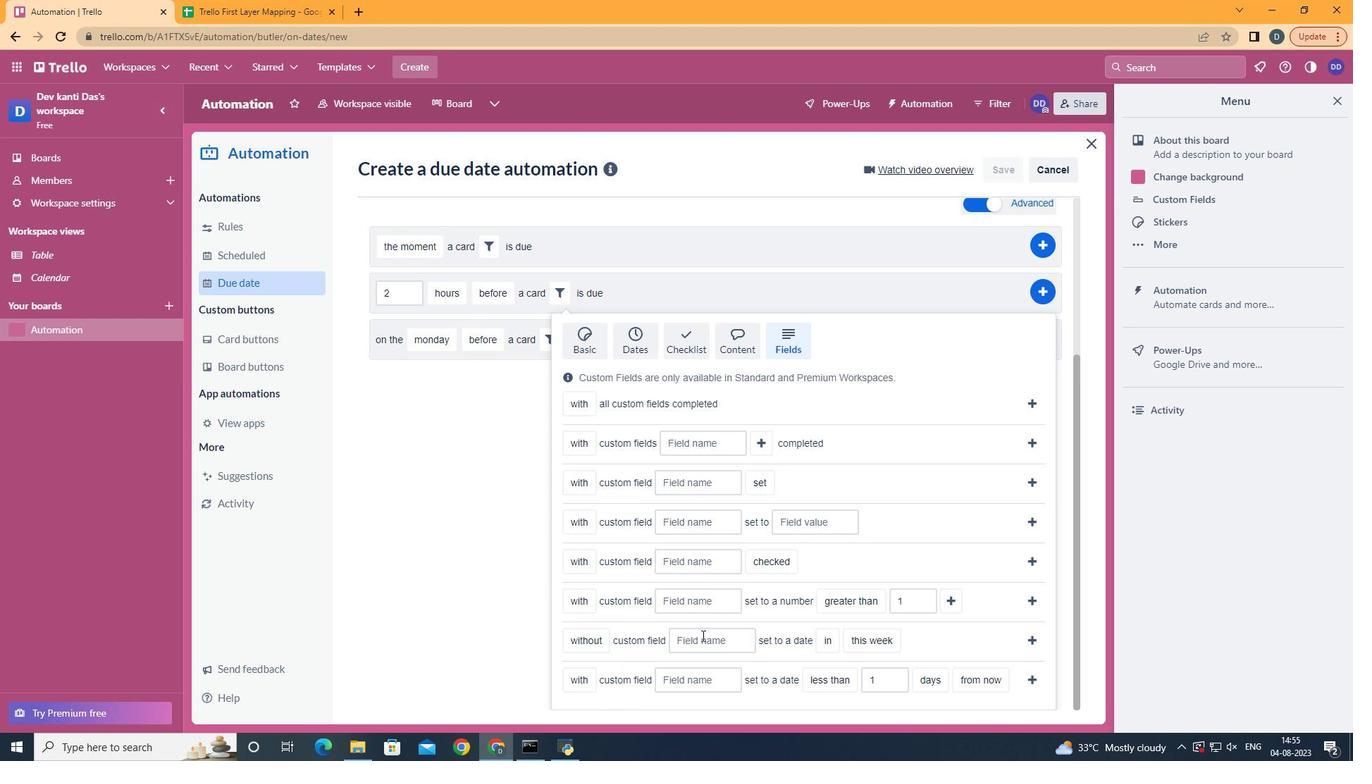 
Action: Mouse pressed left at (700, 634)
Screenshot: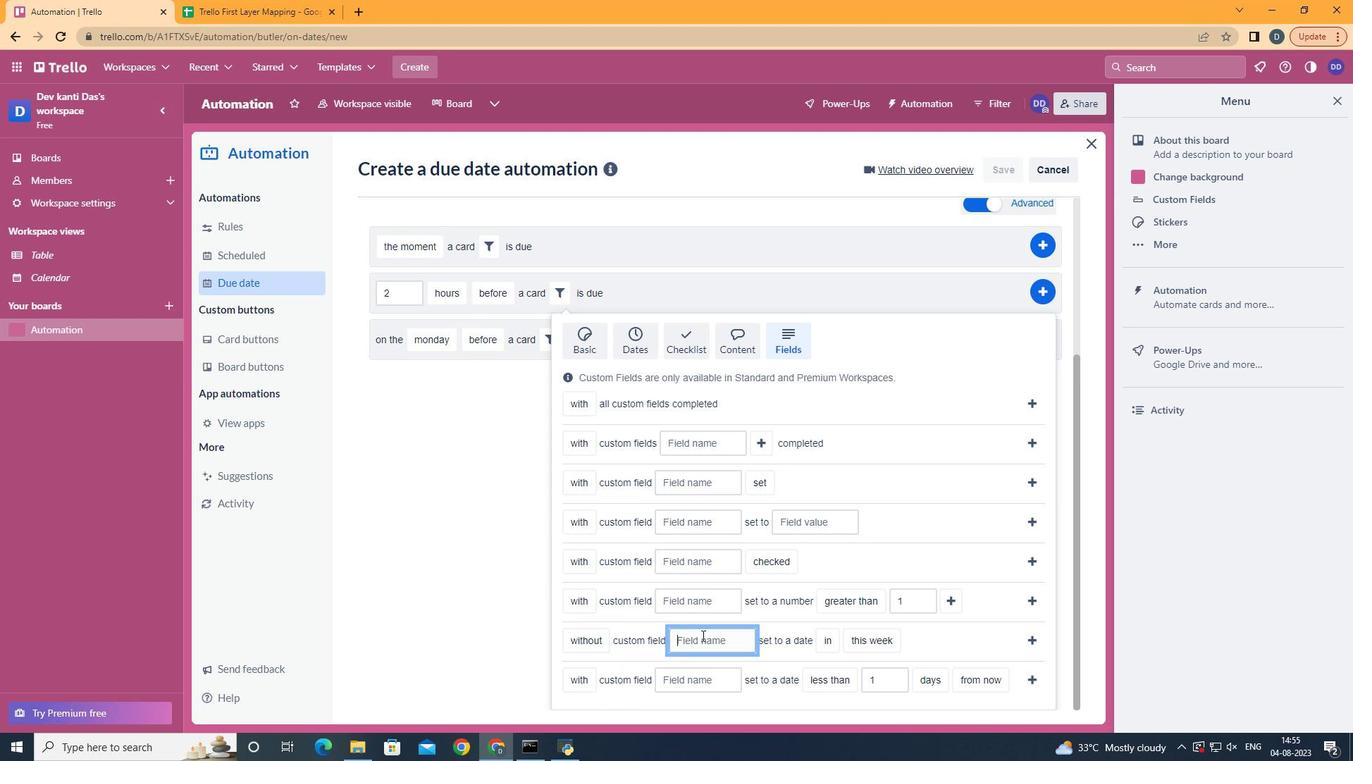 
Action: Key pressed <Key.shift>Resume
Screenshot: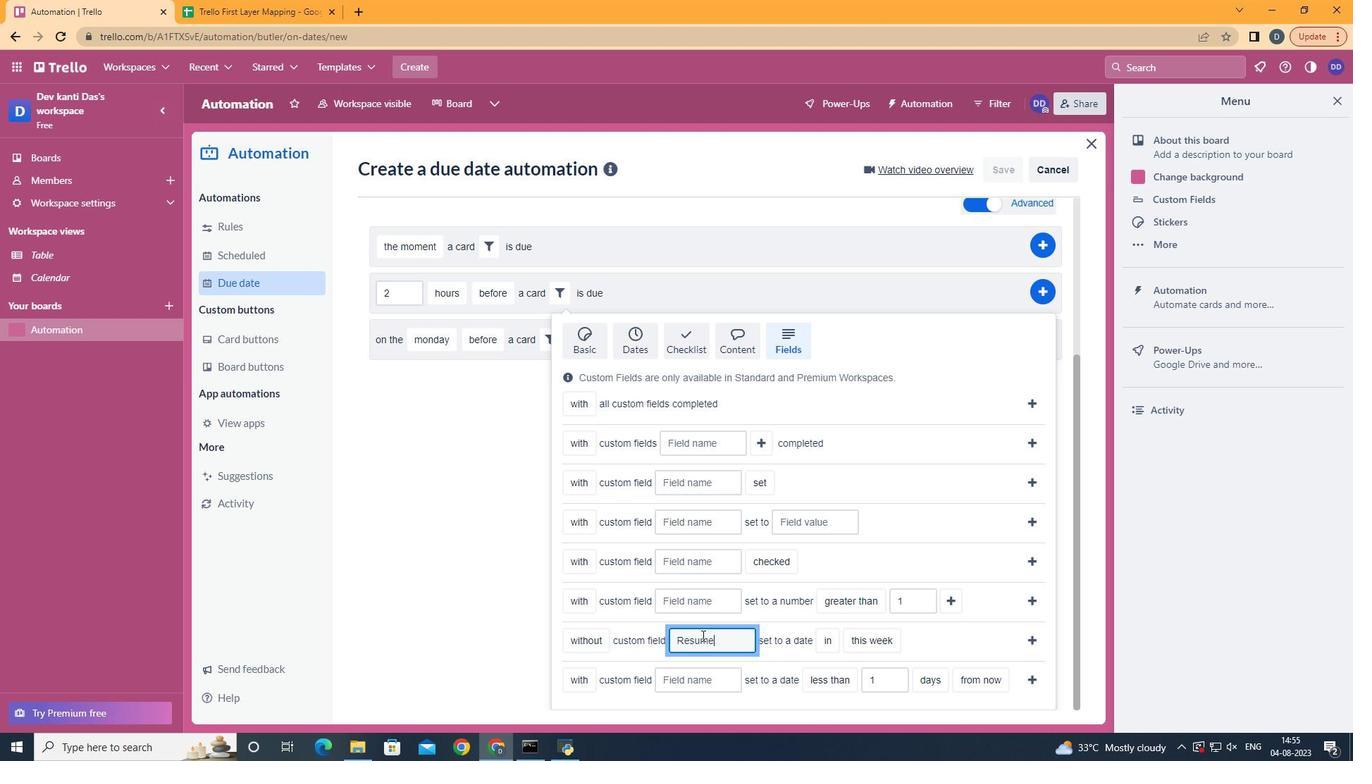 
Action: Mouse moved to (828, 662)
Screenshot: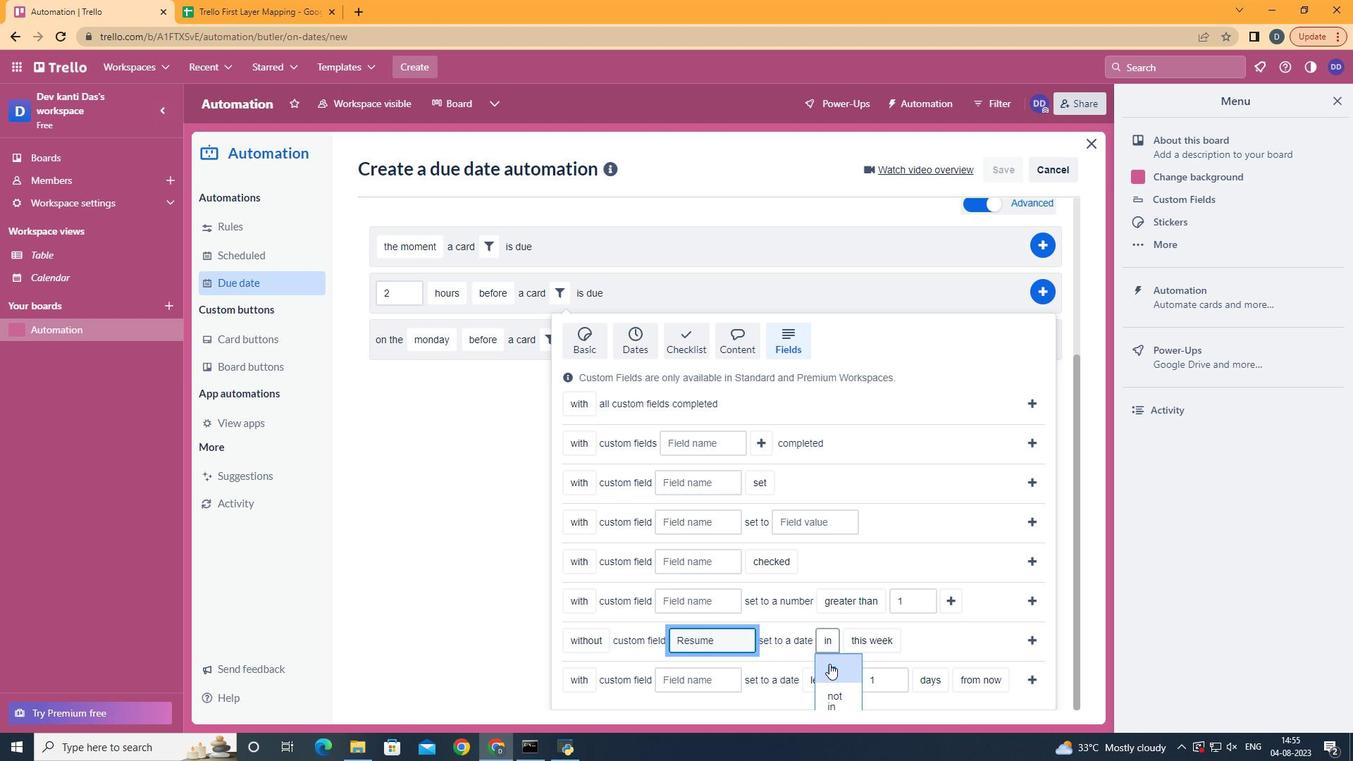 
Action: Mouse pressed left at (828, 662)
Screenshot: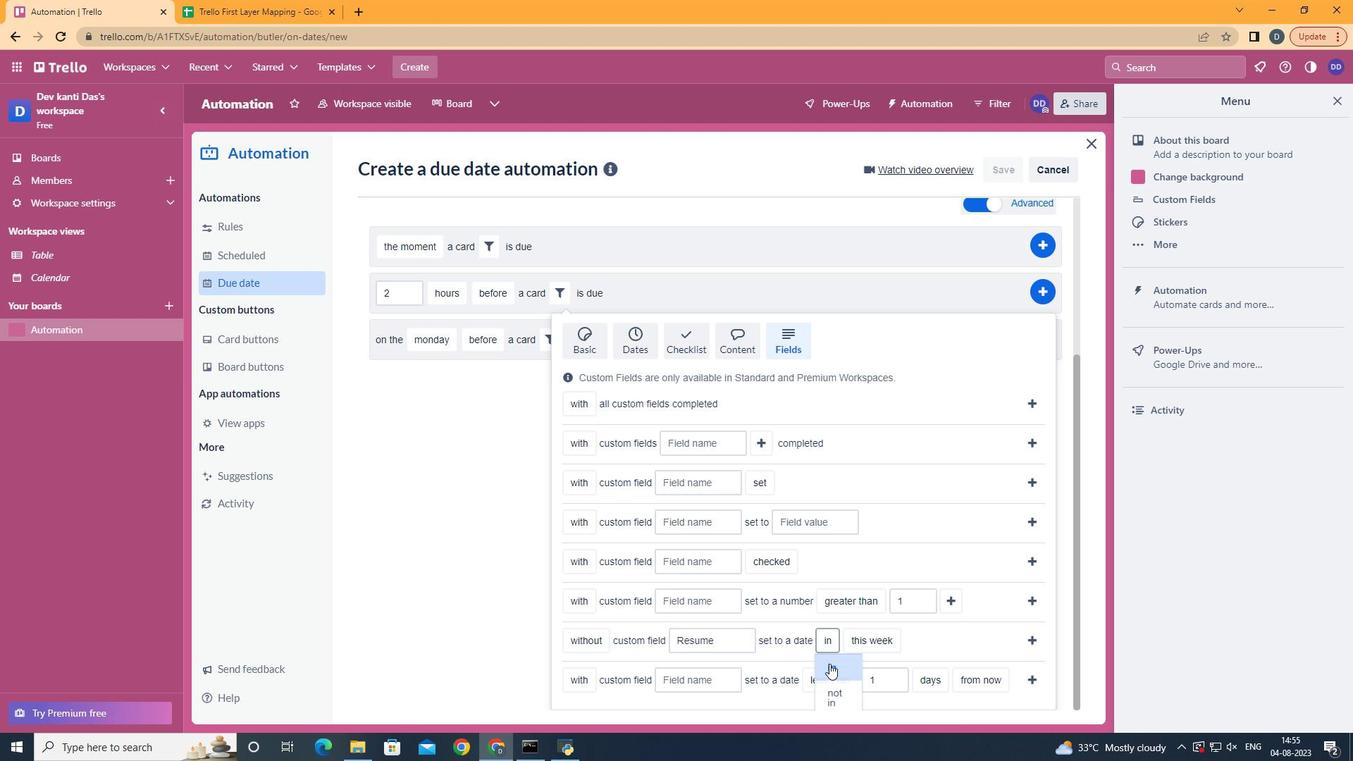 
Action: Mouse moved to (878, 659)
Screenshot: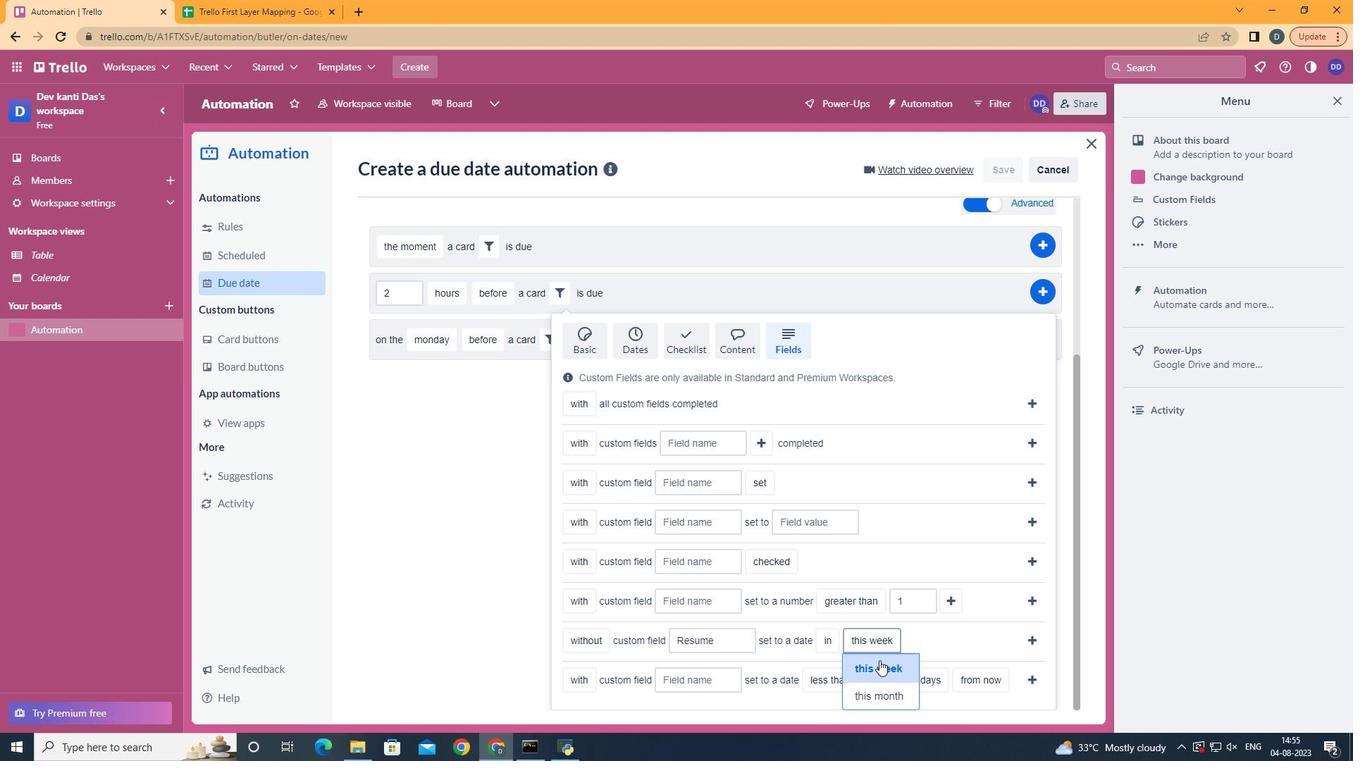 
Action: Mouse pressed left at (878, 659)
Screenshot: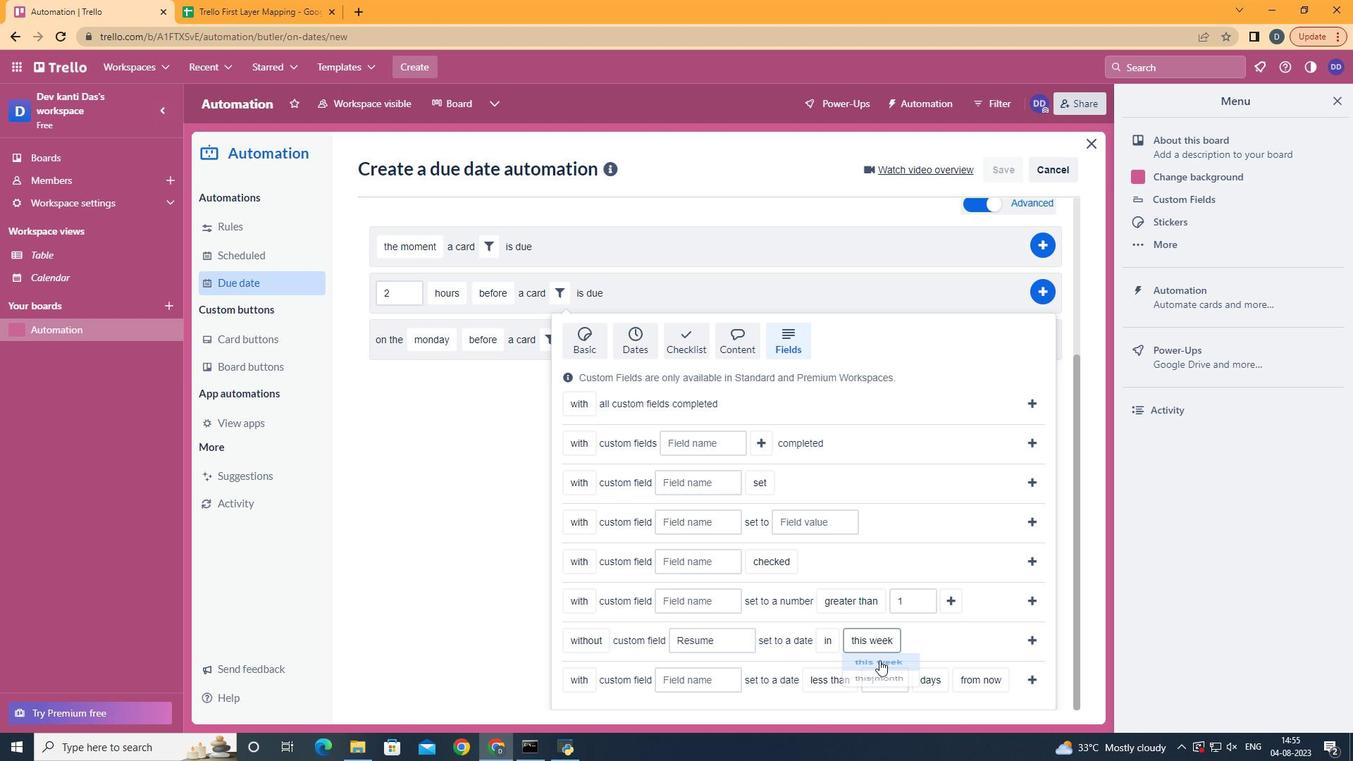
Action: Mouse moved to (1031, 628)
Screenshot: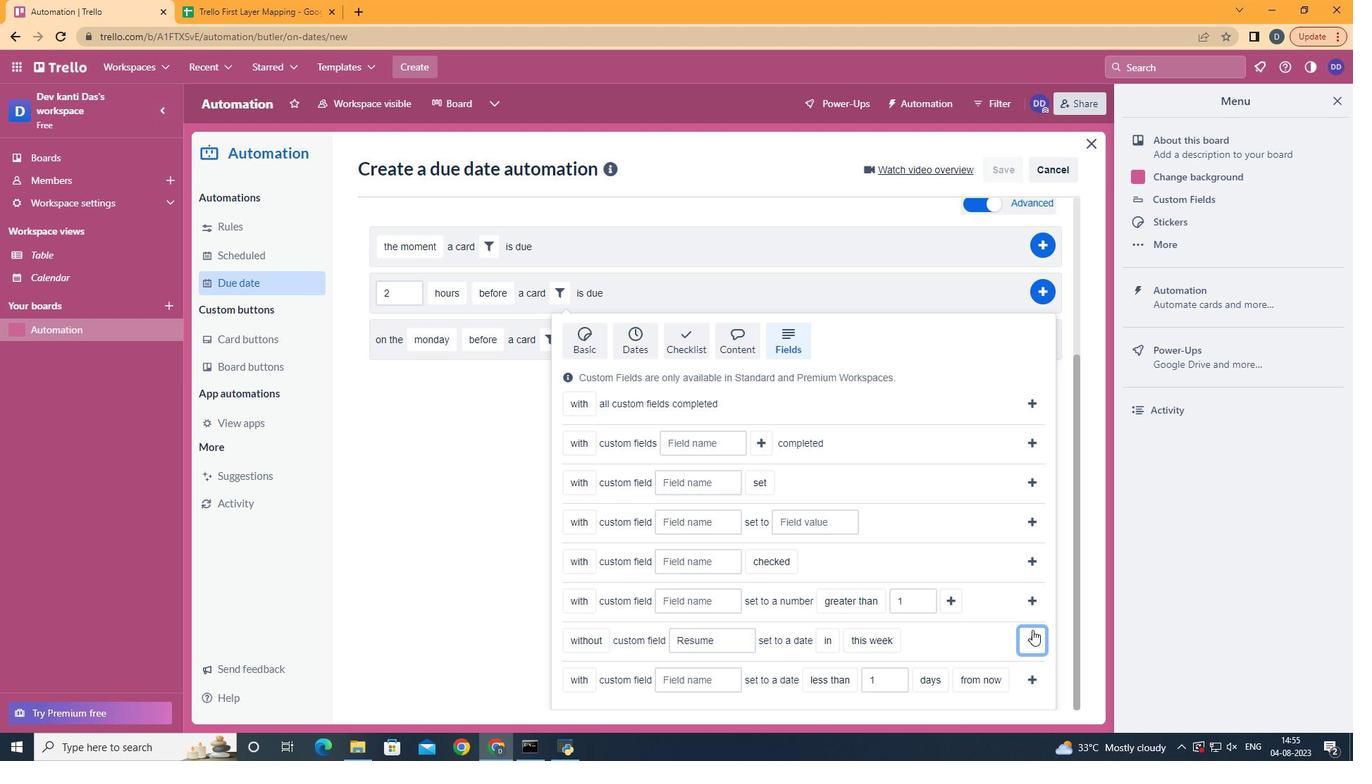 
Action: Mouse pressed left at (1031, 628)
Screenshot: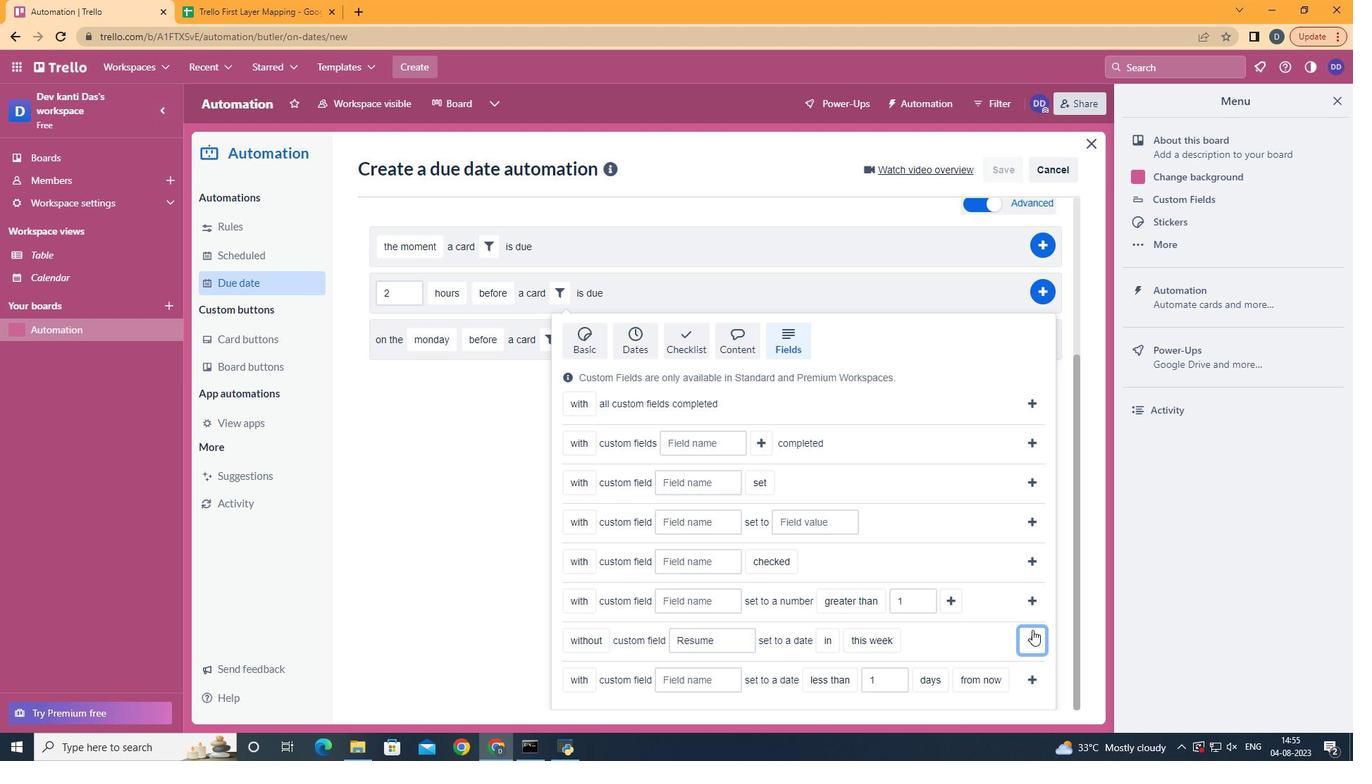 
Action: Mouse moved to (1035, 514)
Screenshot: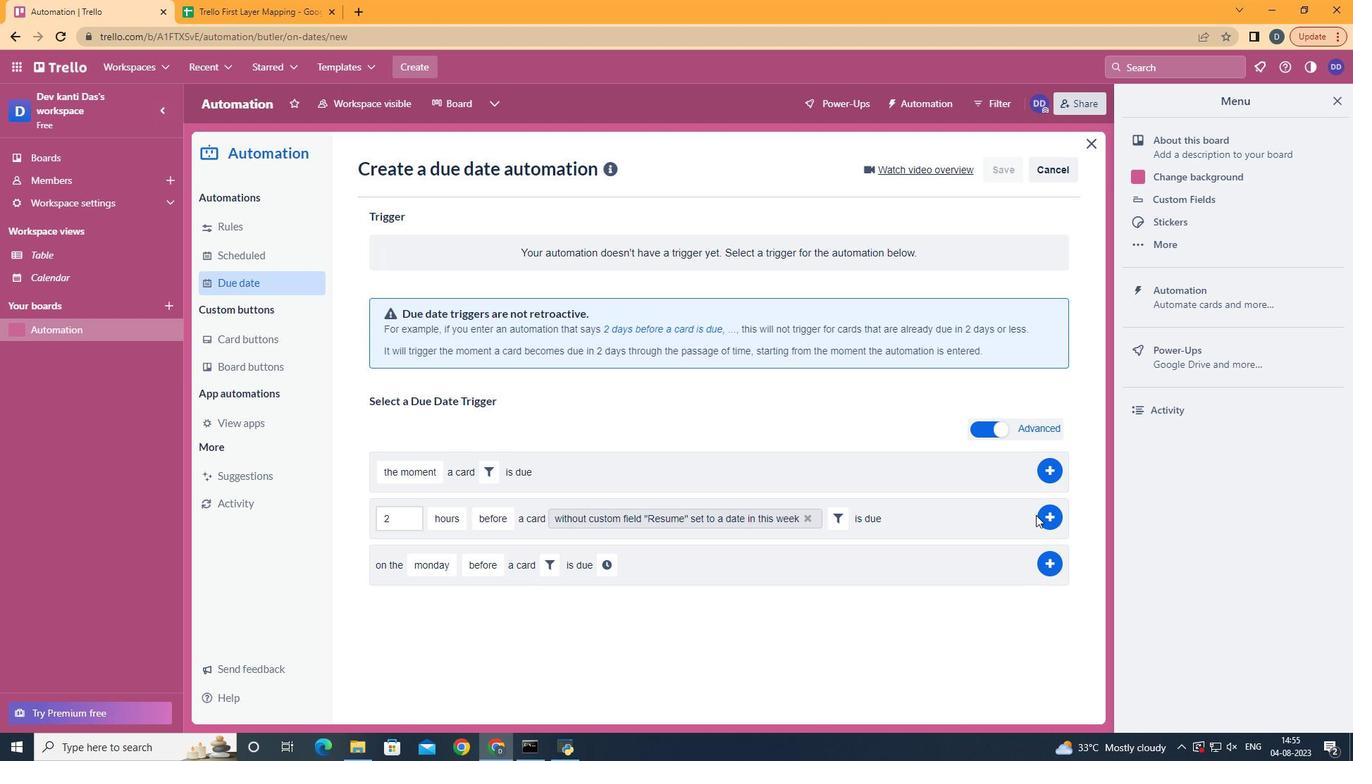 
Action: Mouse pressed left at (1035, 514)
Screenshot: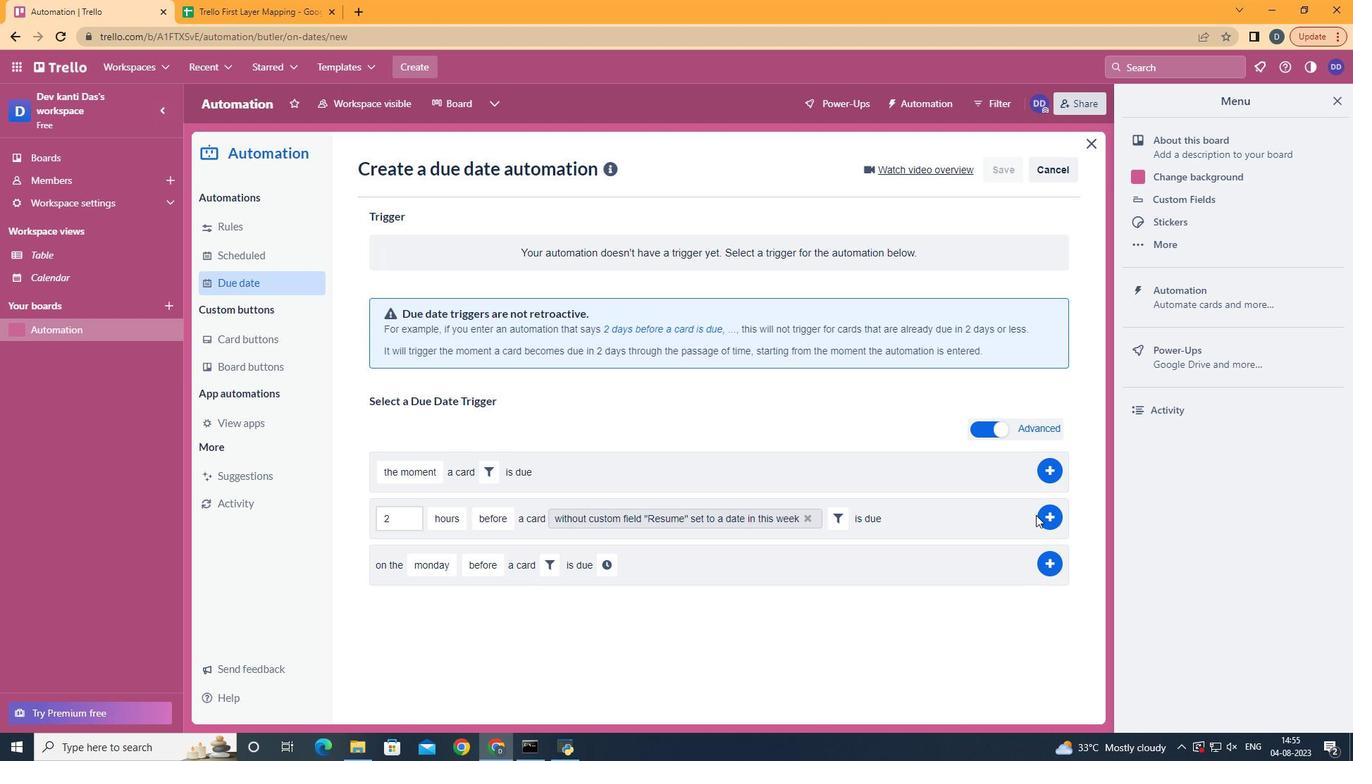 
Action: Mouse moved to (1046, 516)
Screenshot: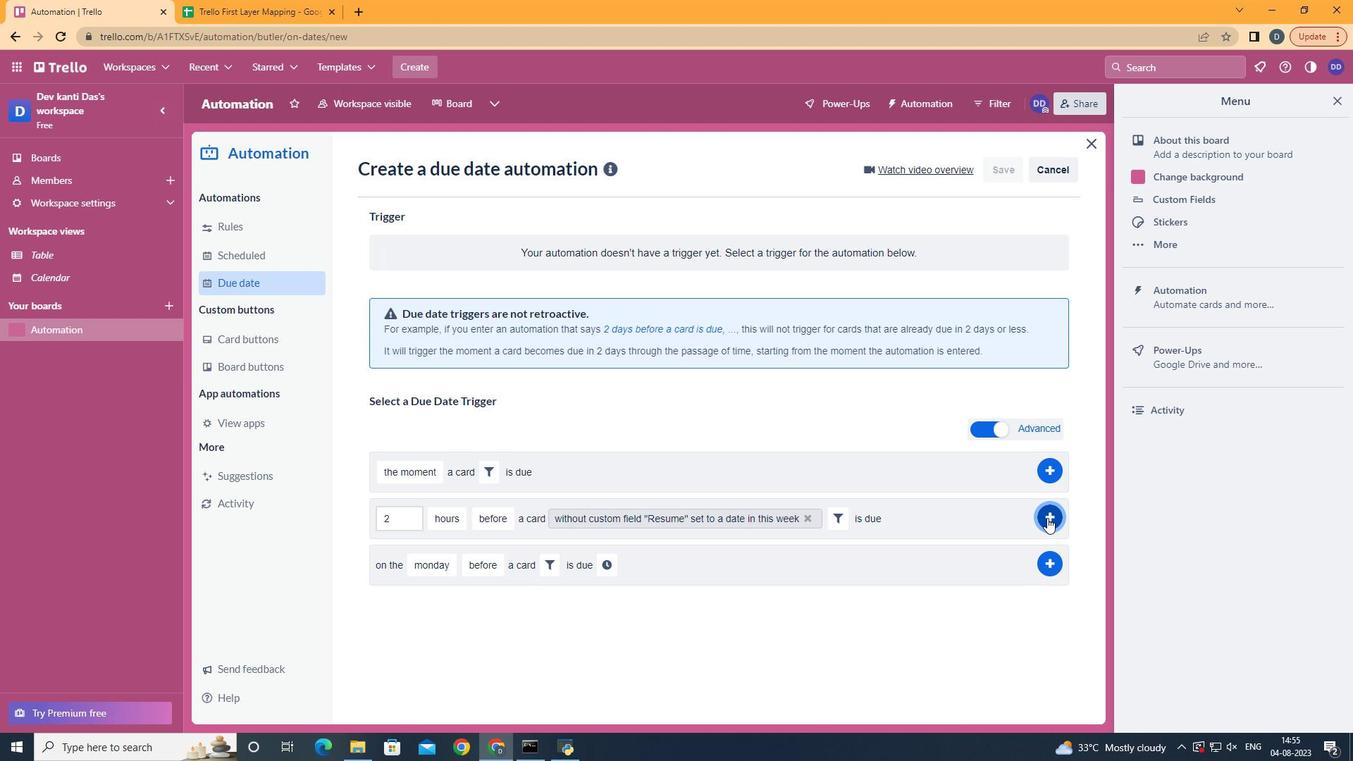 
Action: Mouse pressed left at (1046, 516)
Screenshot: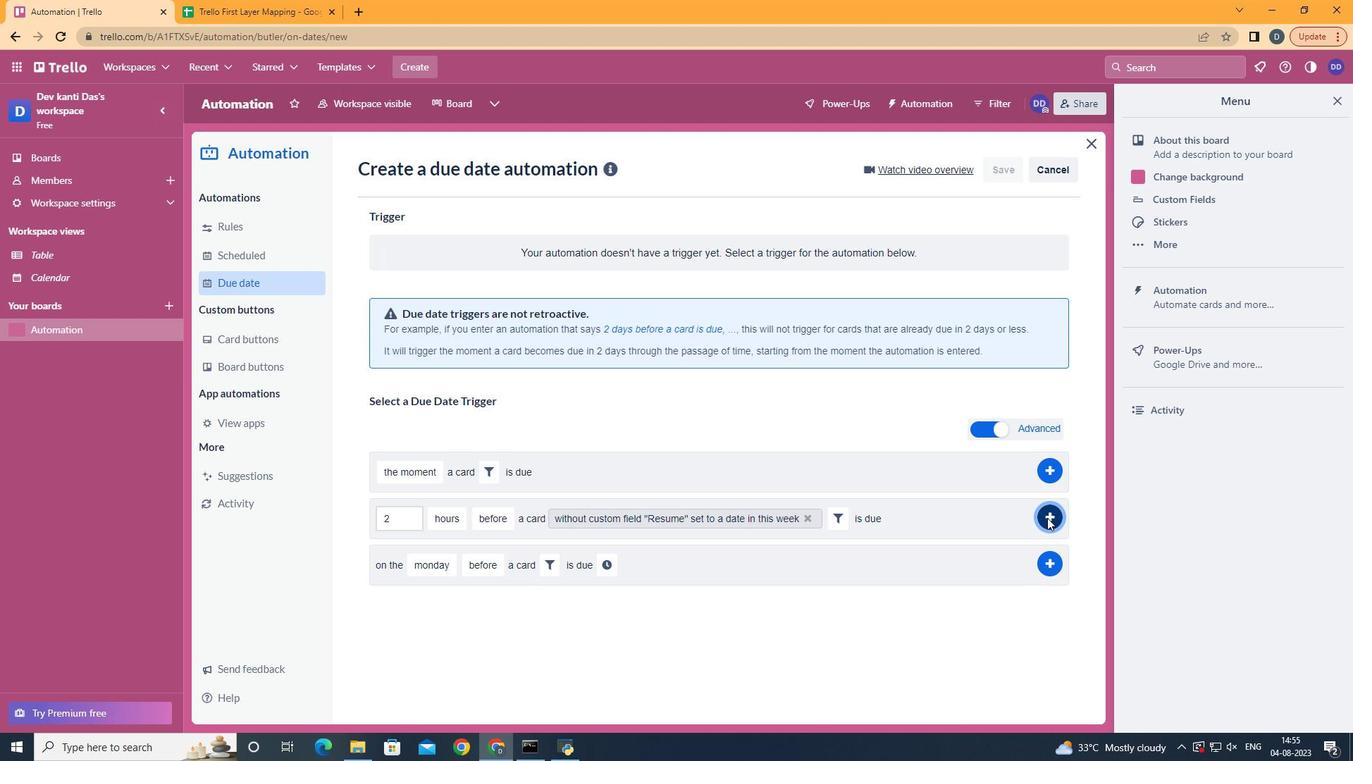 
Action: Mouse moved to (541, 288)
Screenshot: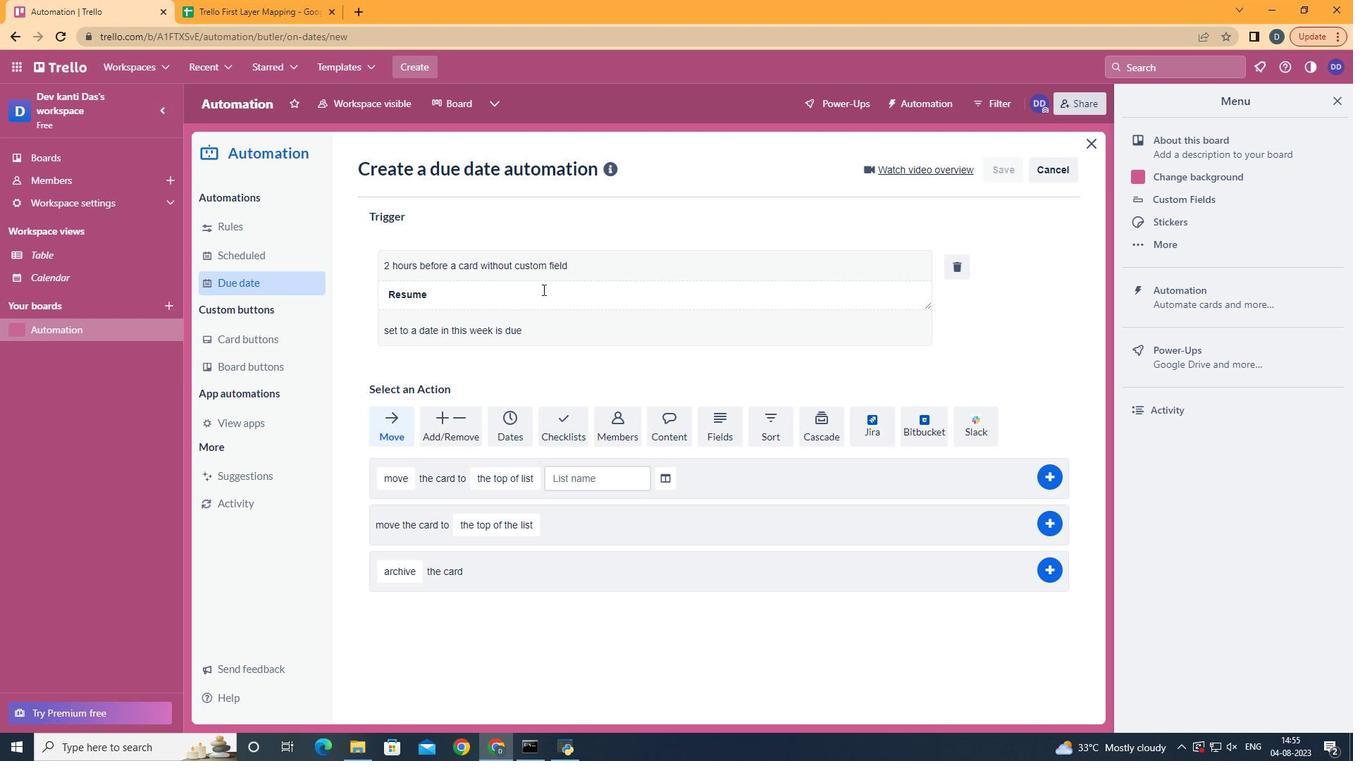 
